 Task: Look for space in Lerma de Villada, Mexico from 2nd September, 2023 to 10th September, 2023 for 1 adult in price range Rs.5000 to Rs.16000. Place can be private room with 1  bedroom having 1 bed and 1 bathroom. Property type can be house, flat, guest house, hotel. Booking option can be shelf check-in. Required host language is English.
Action: Mouse moved to (422, 89)
Screenshot: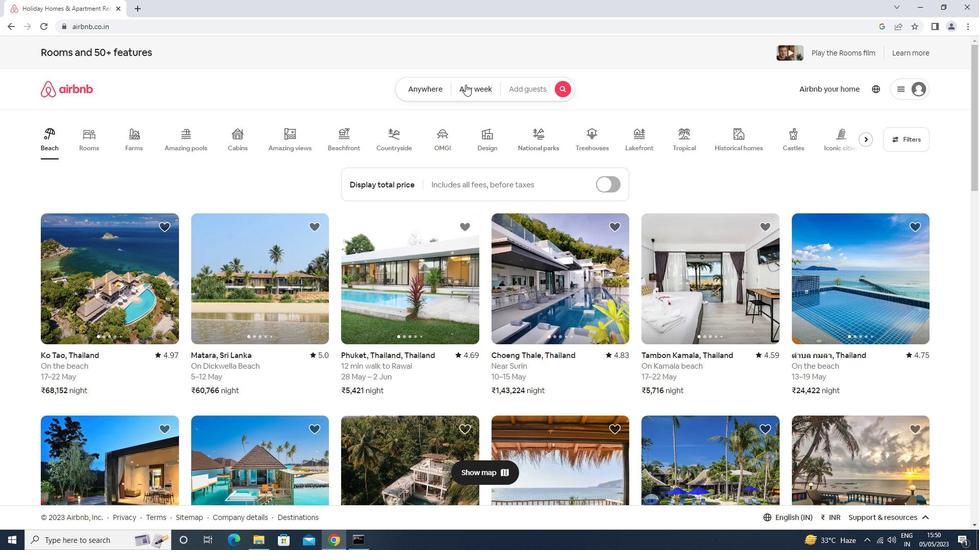 
Action: Mouse pressed left at (422, 89)
Screenshot: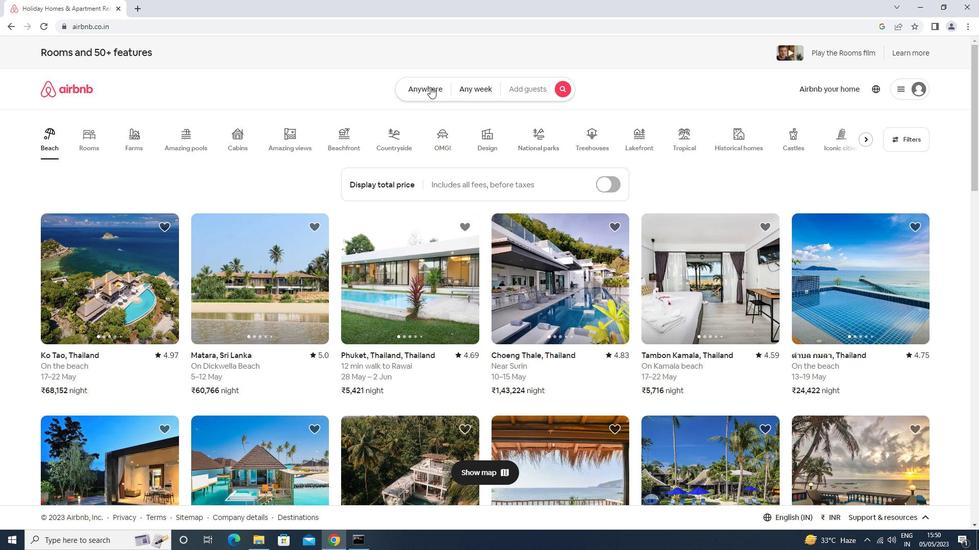 
Action: Mouse moved to (400, 119)
Screenshot: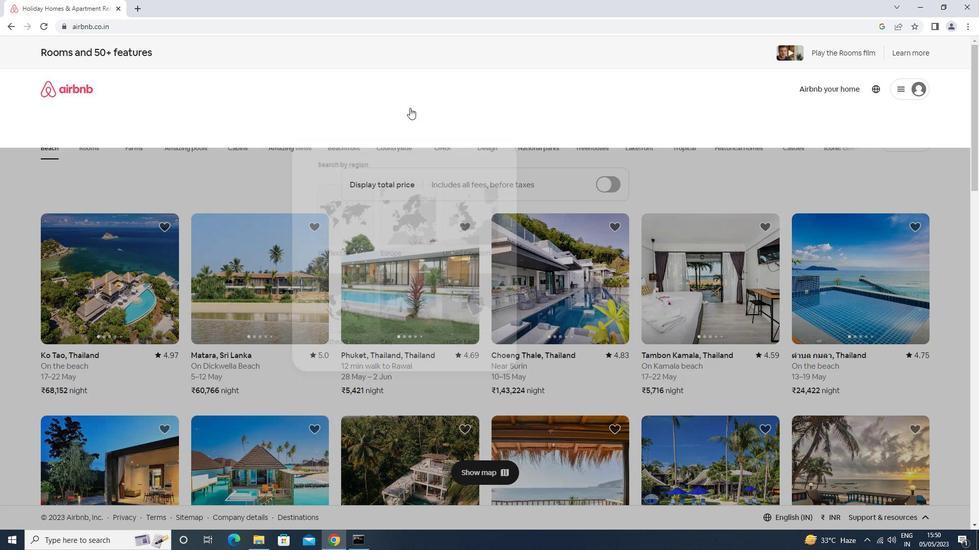 
Action: Mouse pressed left at (400, 119)
Screenshot: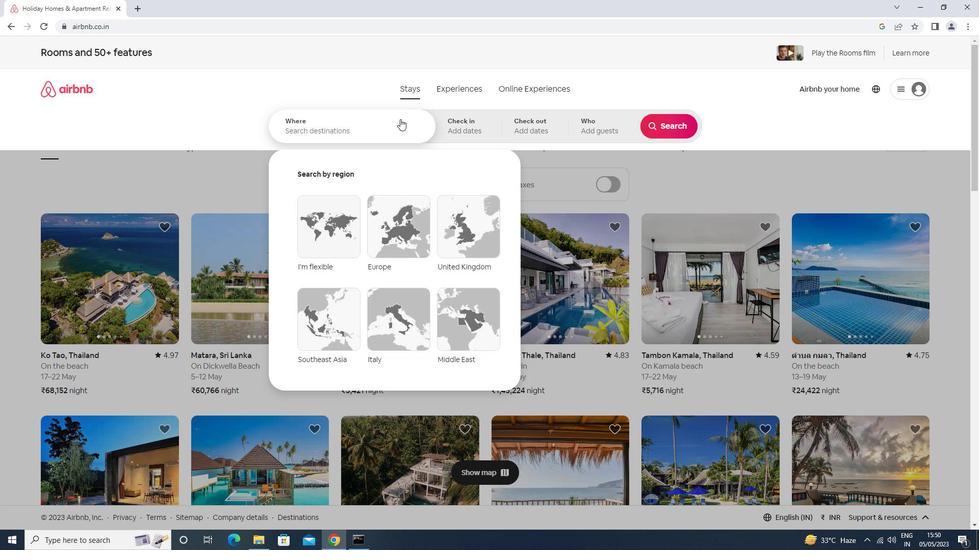 
Action: Mouse moved to (395, 121)
Screenshot: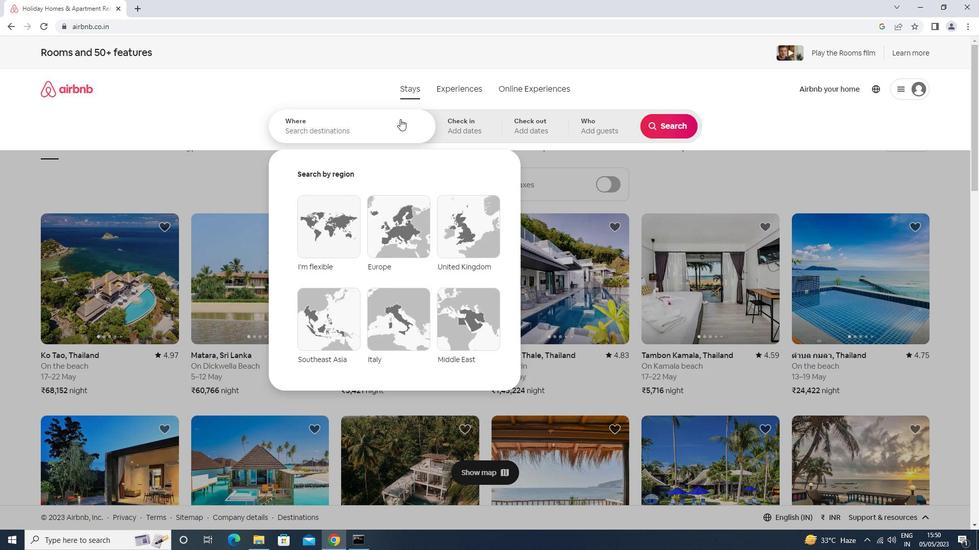 
Action: Key pressed lerma<Key.space>de<Key.space><Key.down><Key.enter>
Screenshot: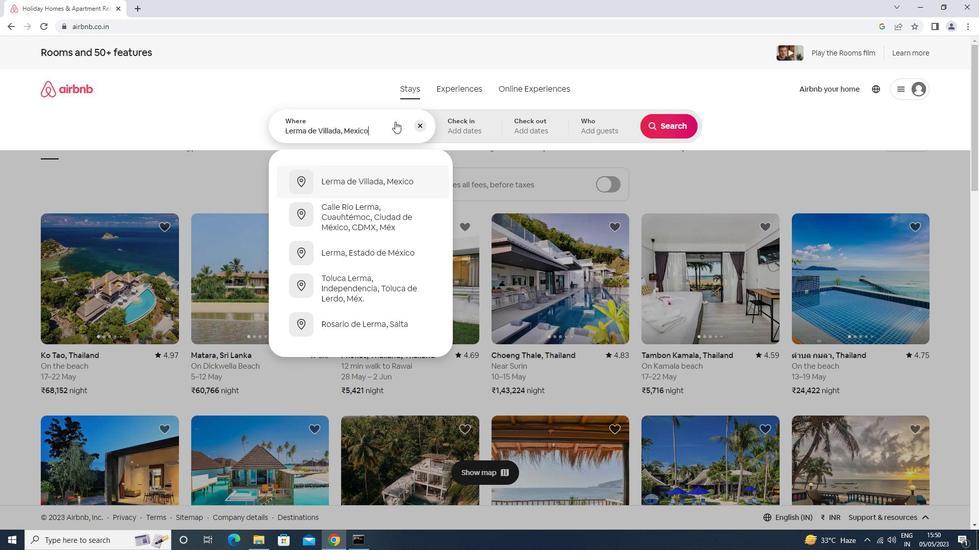 
Action: Mouse moved to (664, 210)
Screenshot: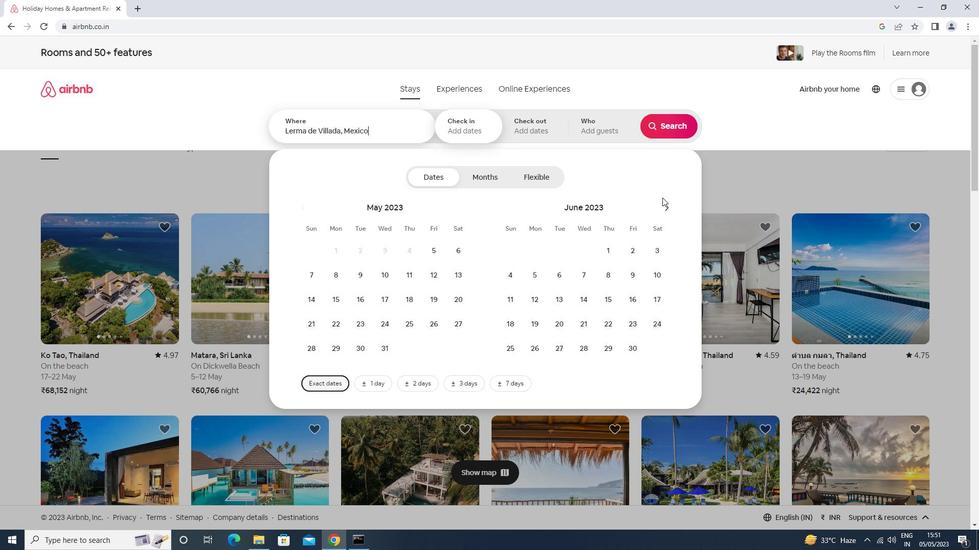 
Action: Mouse pressed left at (664, 210)
Screenshot: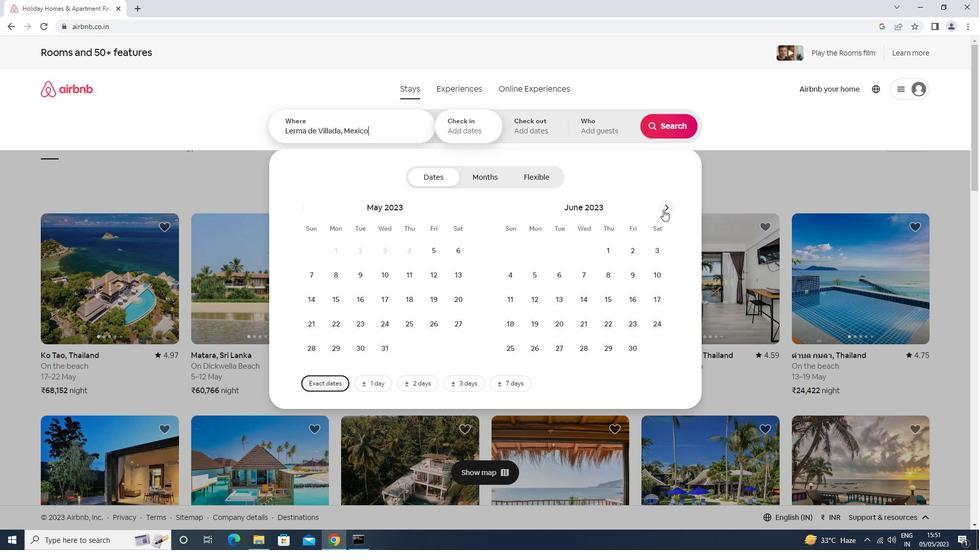 
Action: Mouse moved to (664, 210)
Screenshot: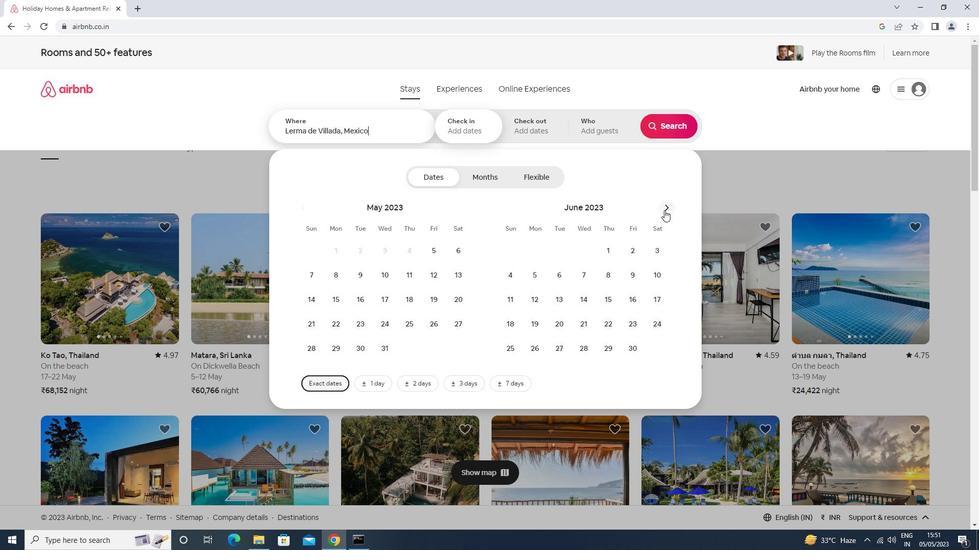 
Action: Mouse pressed left at (664, 210)
Screenshot: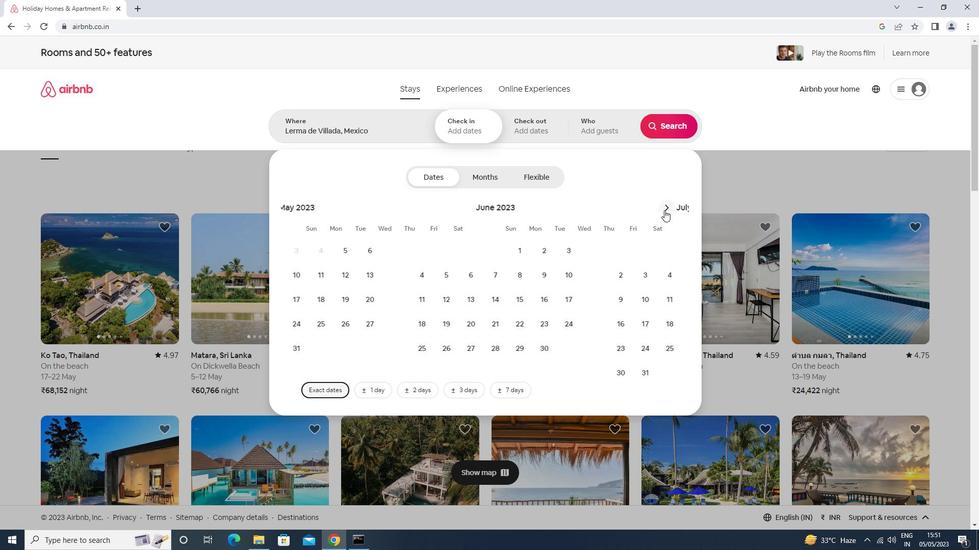 
Action: Mouse moved to (666, 199)
Screenshot: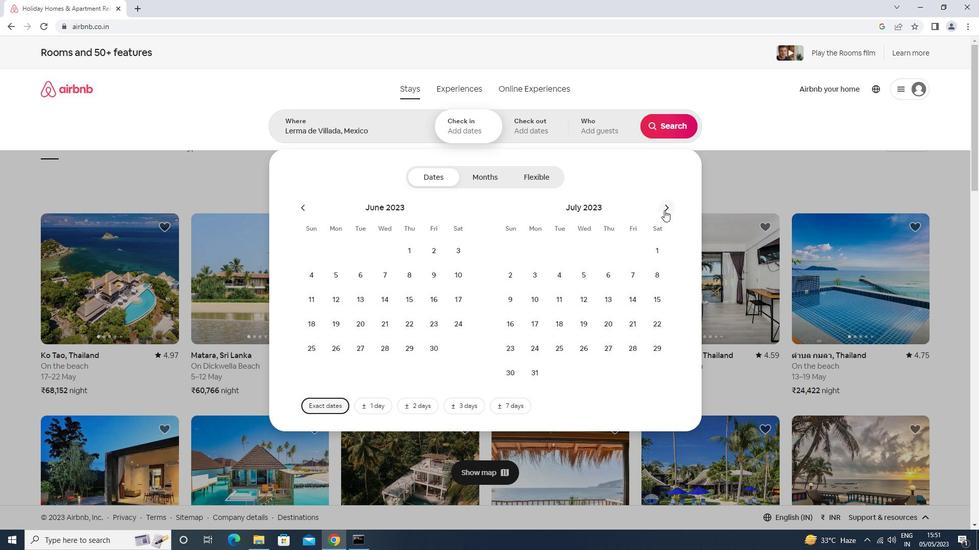 
Action: Mouse pressed left at (666, 199)
Screenshot: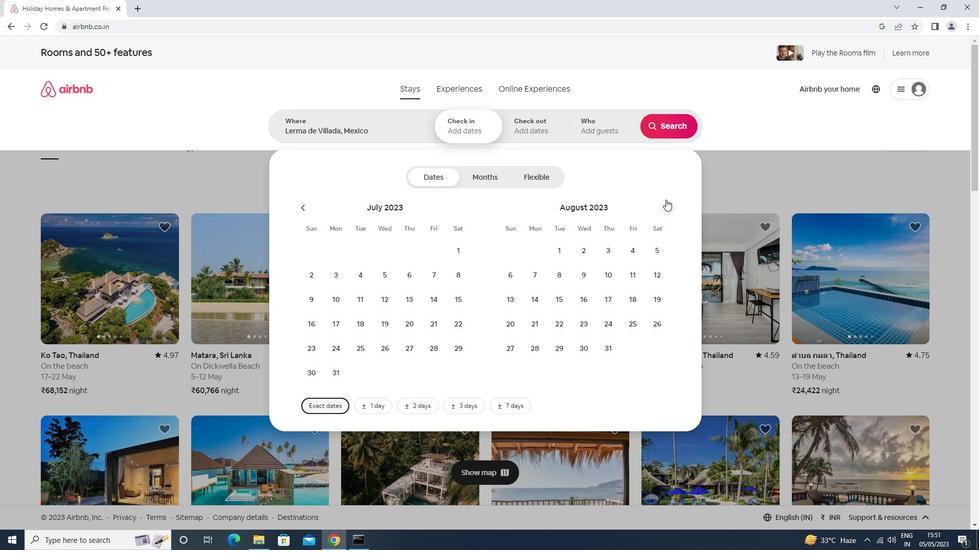 
Action: Mouse moved to (660, 244)
Screenshot: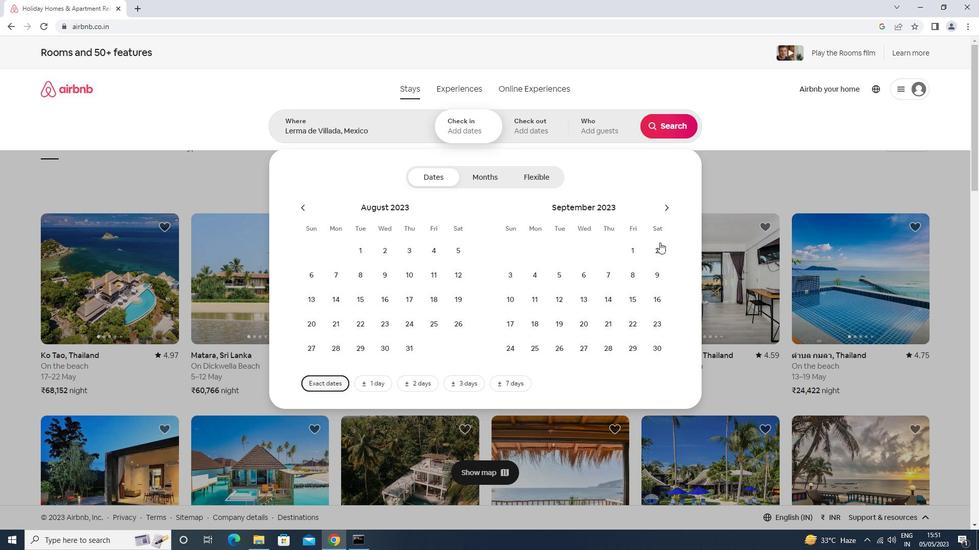 
Action: Mouse pressed left at (660, 244)
Screenshot: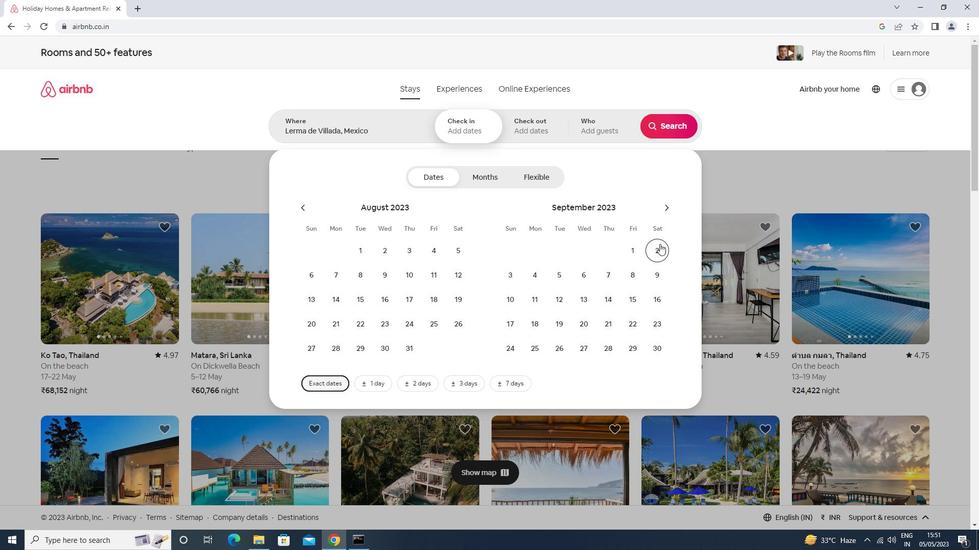 
Action: Mouse moved to (505, 299)
Screenshot: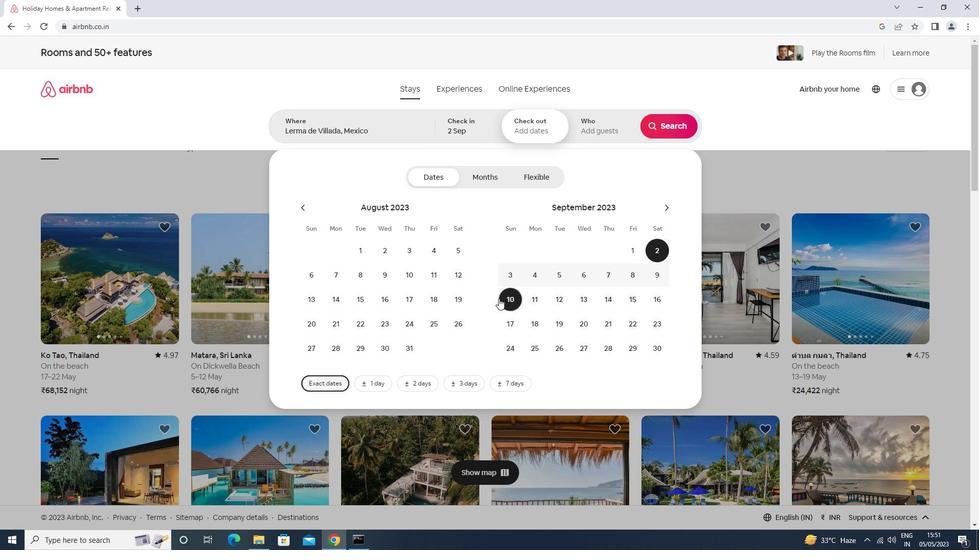 
Action: Mouse pressed left at (505, 299)
Screenshot: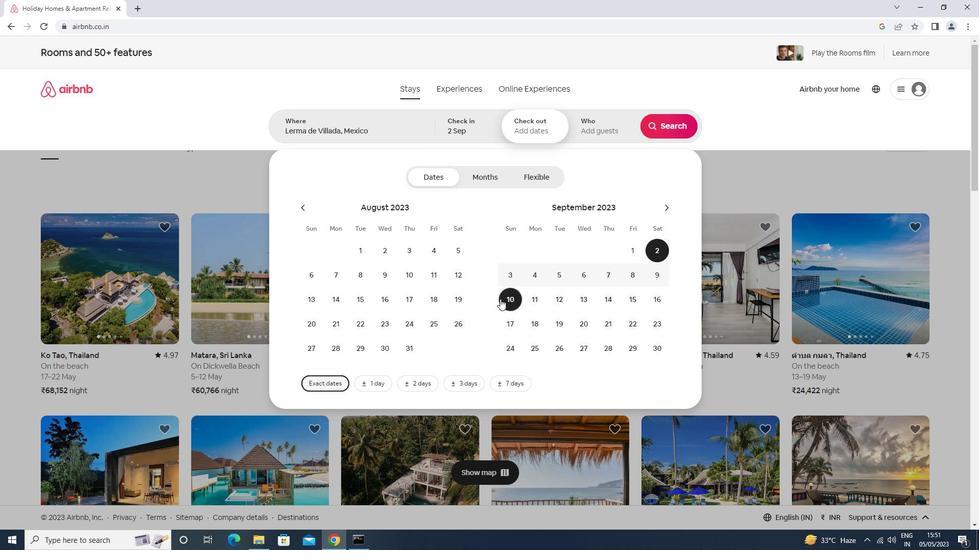 
Action: Mouse moved to (596, 133)
Screenshot: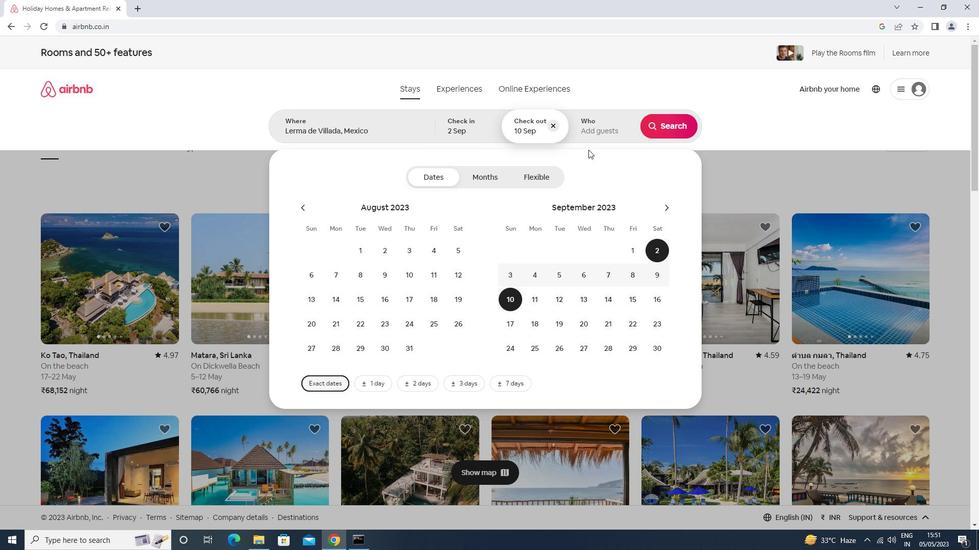 
Action: Mouse pressed left at (596, 133)
Screenshot: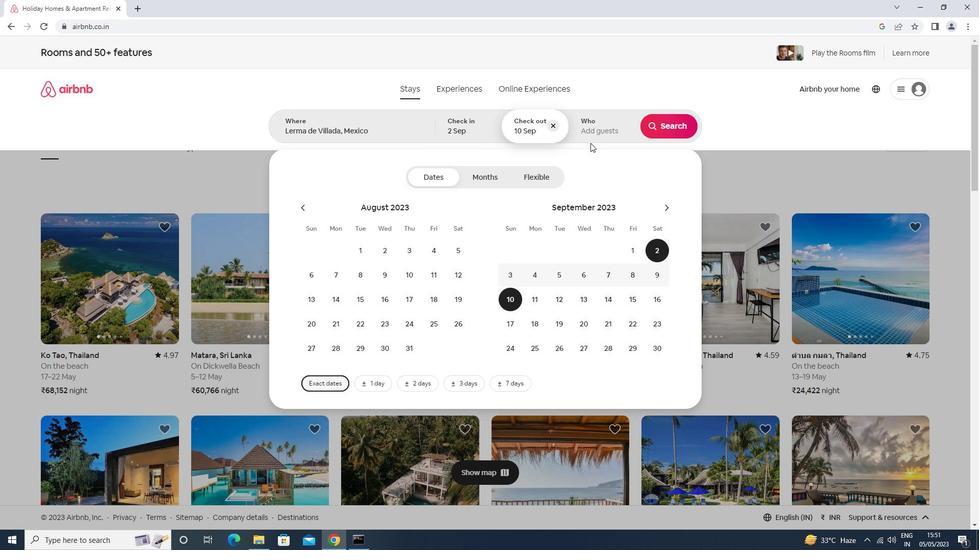
Action: Mouse moved to (673, 179)
Screenshot: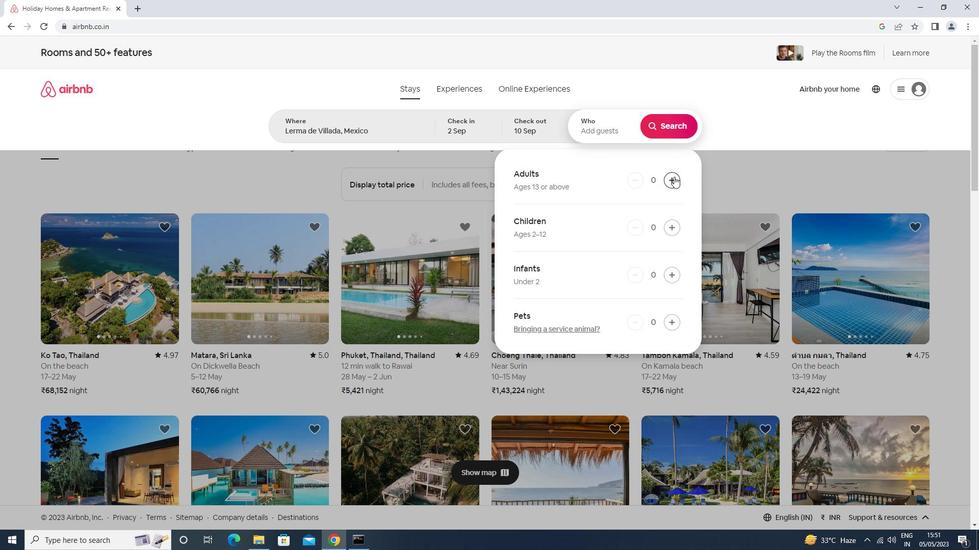 
Action: Mouse pressed left at (673, 179)
Screenshot: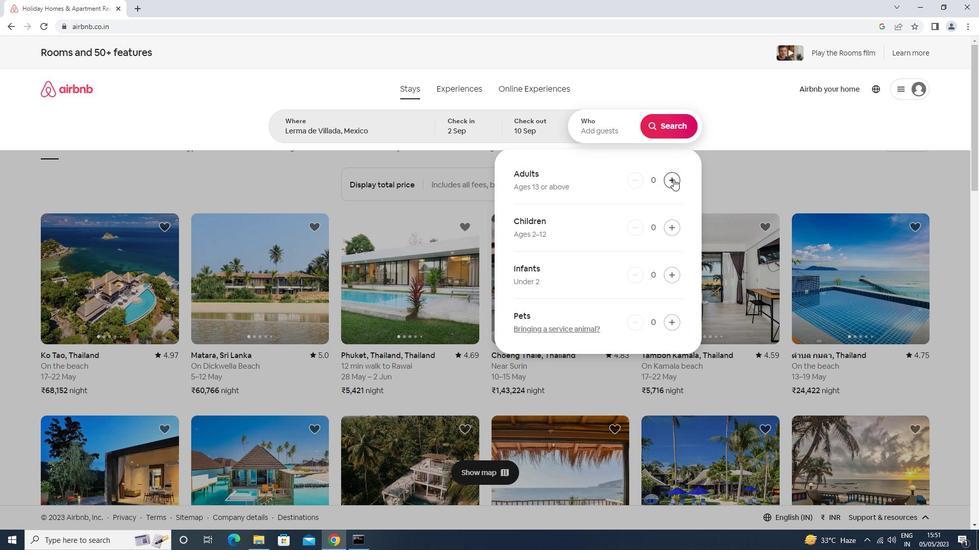 
Action: Mouse moved to (679, 119)
Screenshot: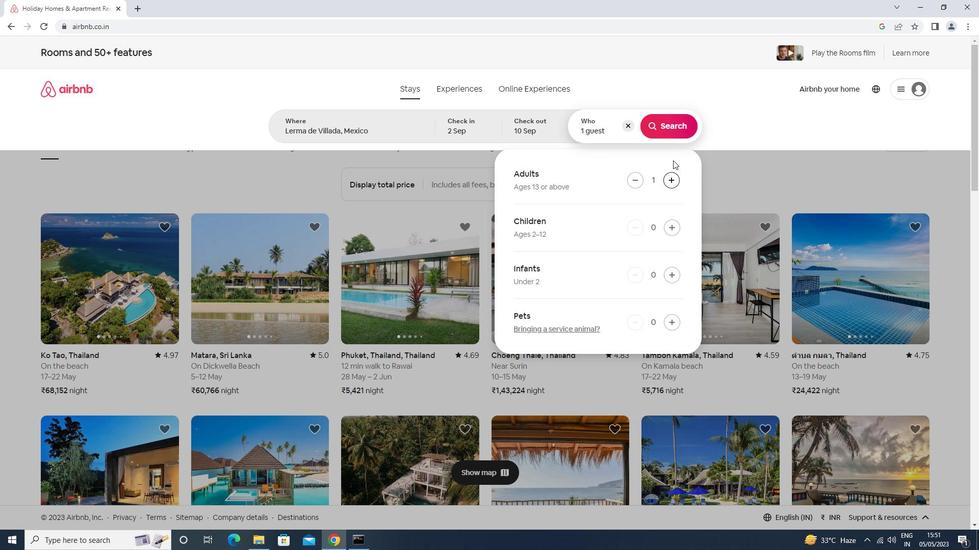 
Action: Mouse pressed left at (679, 119)
Screenshot: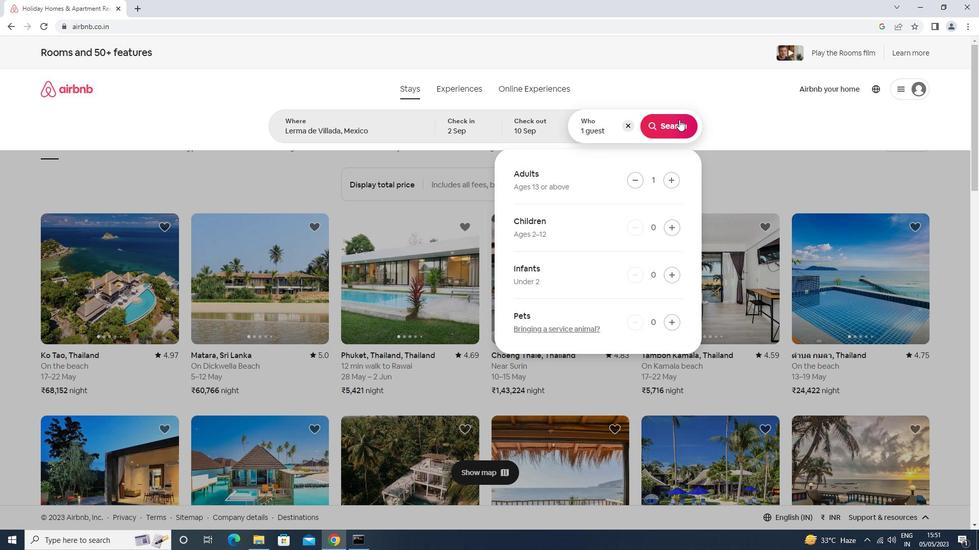 
Action: Mouse moved to (931, 95)
Screenshot: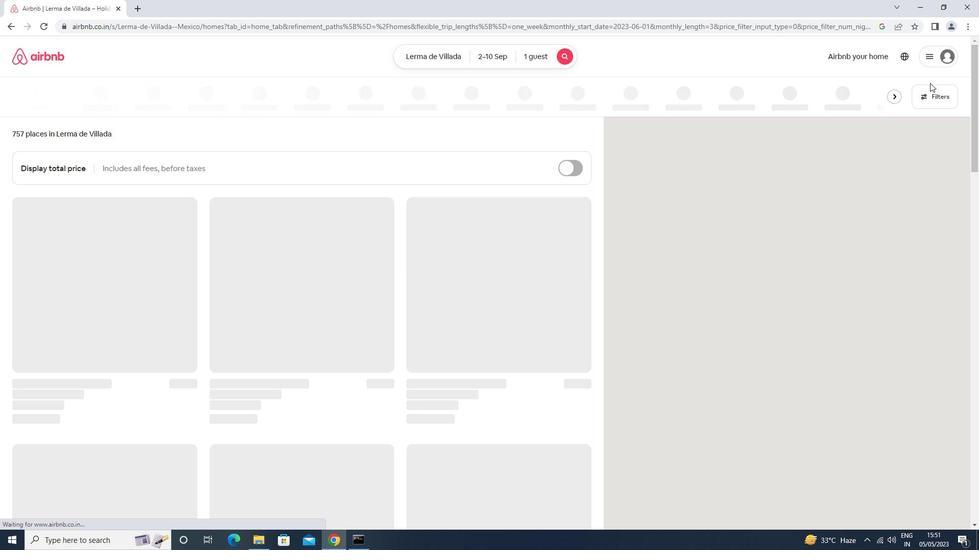 
Action: Mouse pressed left at (931, 95)
Screenshot: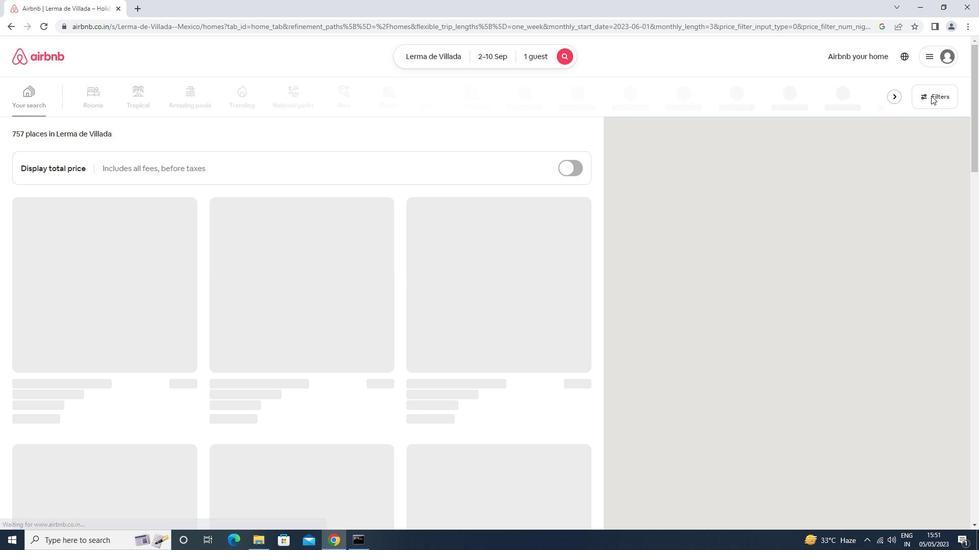 
Action: Mouse moved to (392, 350)
Screenshot: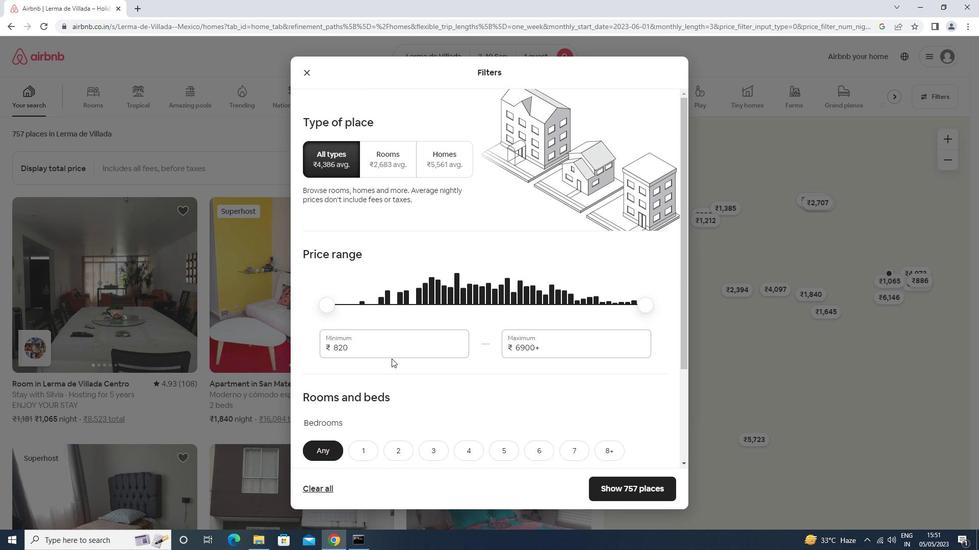 
Action: Mouse pressed left at (392, 350)
Screenshot: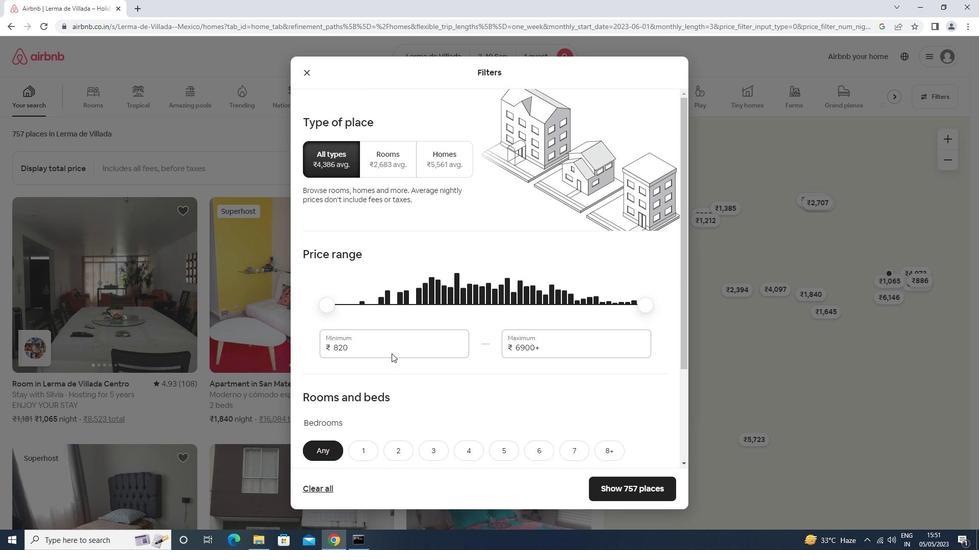 
Action: Key pressed <Key.backspace><Key.backspace><Key.backspace>5000<Key.tab>16000
Screenshot: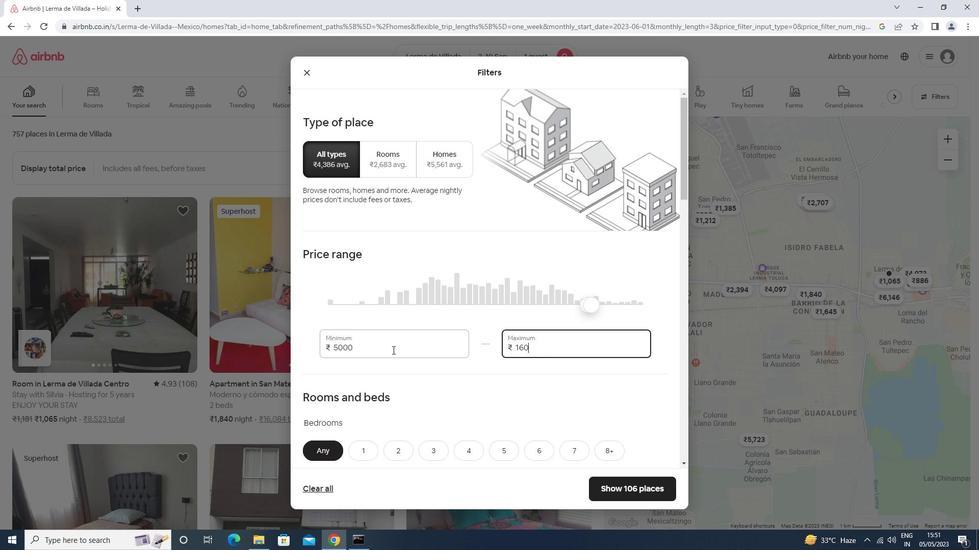 
Action: Mouse scrolled (392, 349) with delta (0, 0)
Screenshot: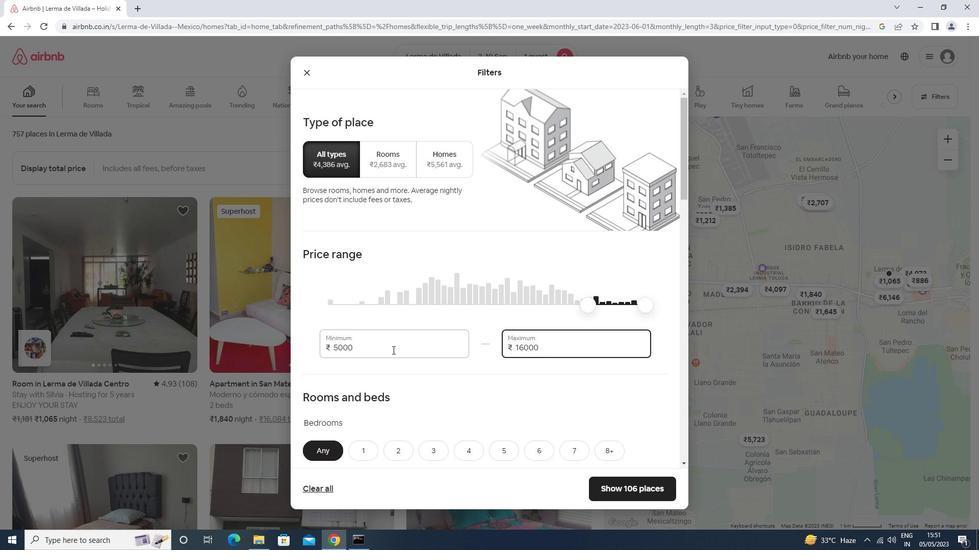 
Action: Mouse scrolled (392, 349) with delta (0, 0)
Screenshot: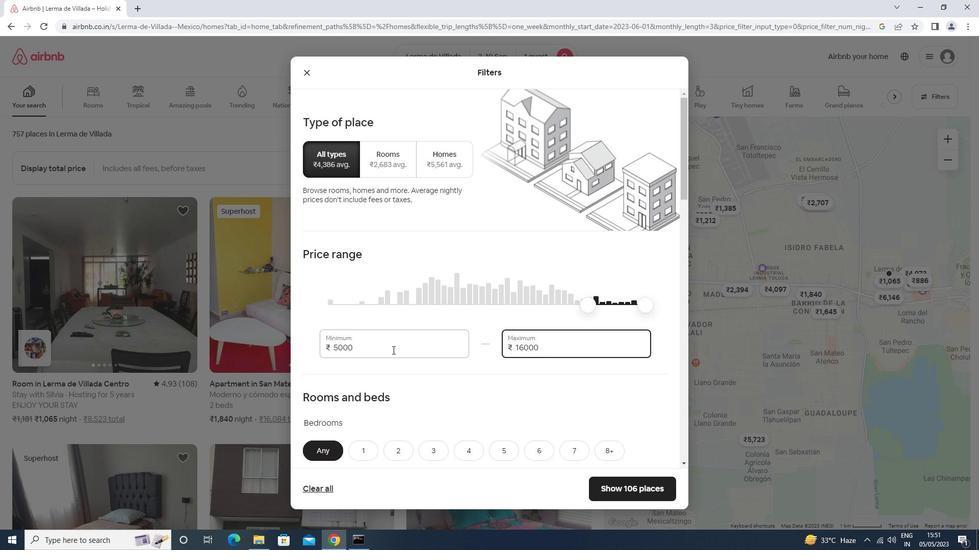 
Action: Mouse scrolled (392, 349) with delta (0, 0)
Screenshot: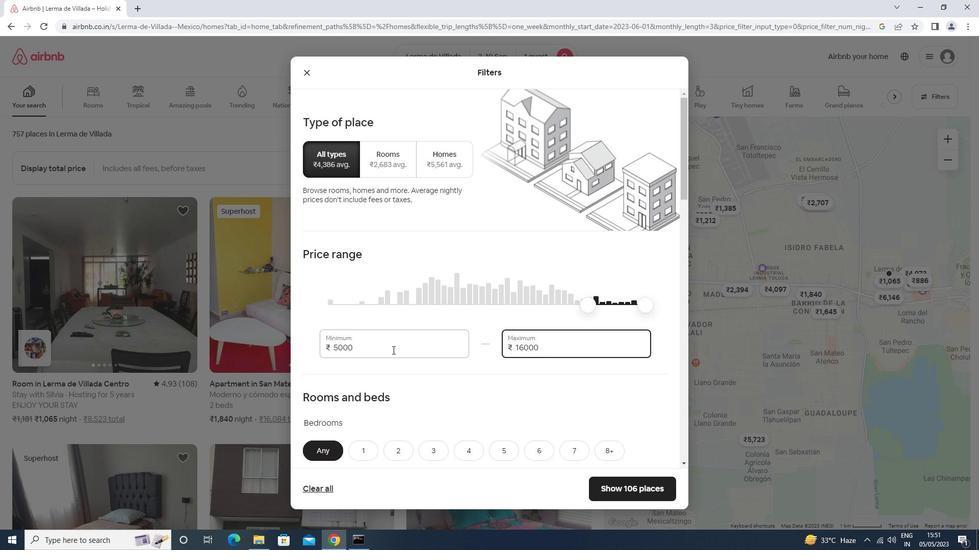 
Action: Mouse scrolled (392, 349) with delta (0, 0)
Screenshot: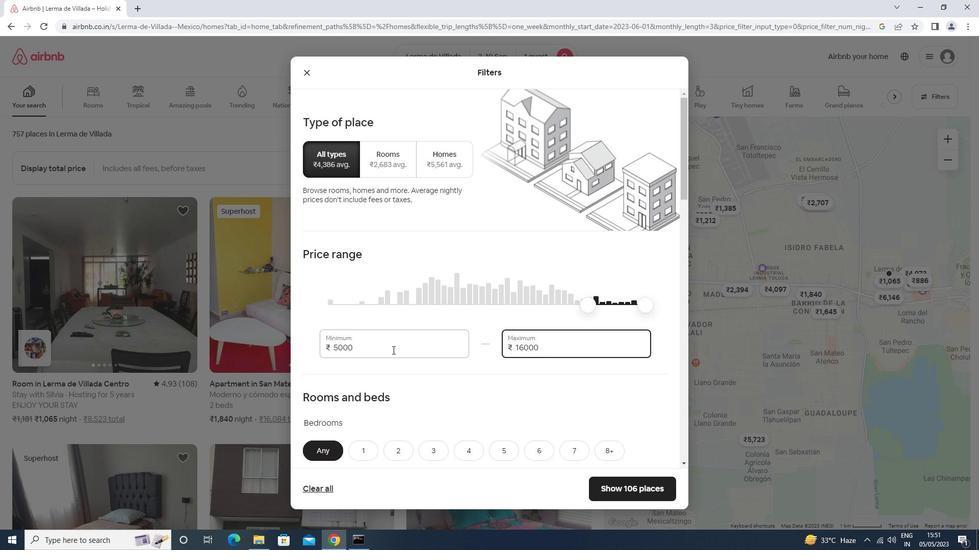 
Action: Mouse scrolled (392, 349) with delta (0, 0)
Screenshot: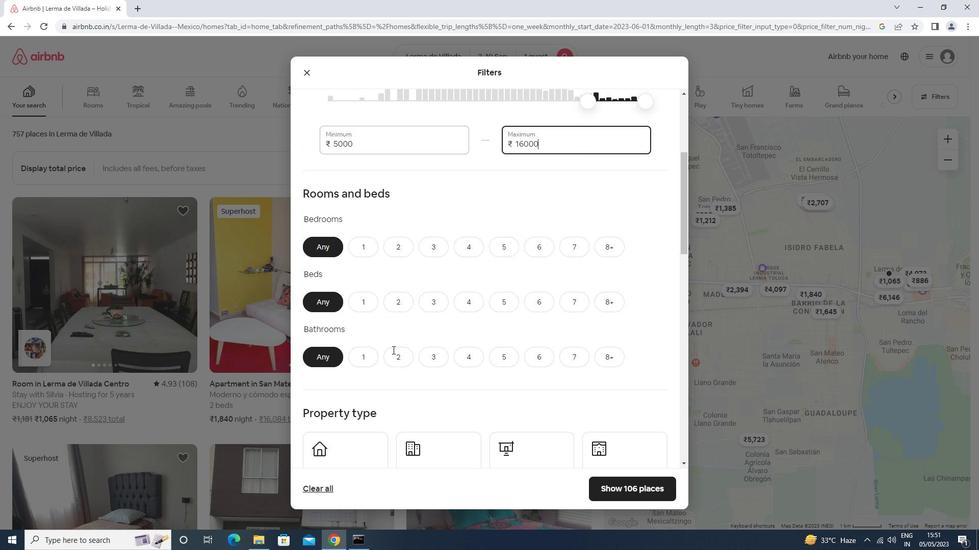 
Action: Mouse scrolled (392, 349) with delta (0, 0)
Screenshot: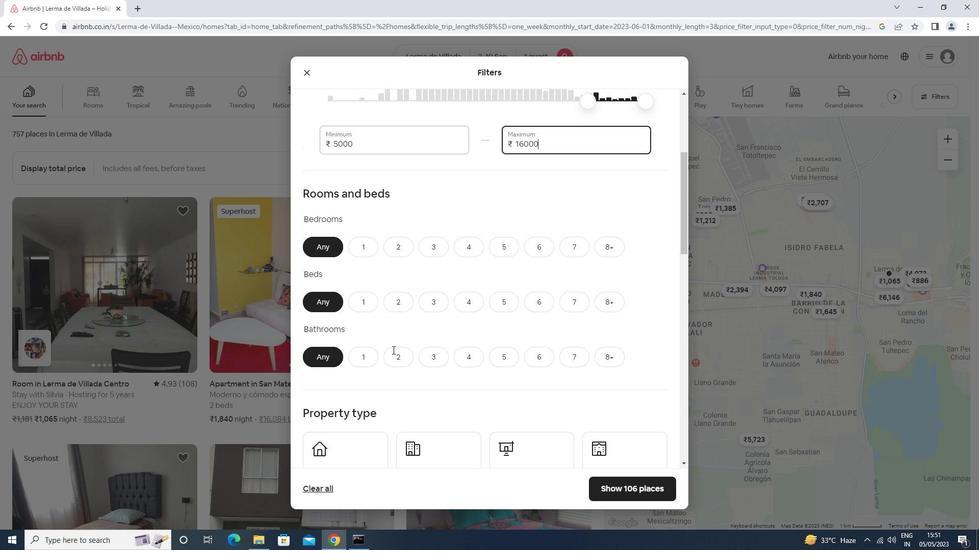 
Action: Mouse scrolled (392, 349) with delta (0, 0)
Screenshot: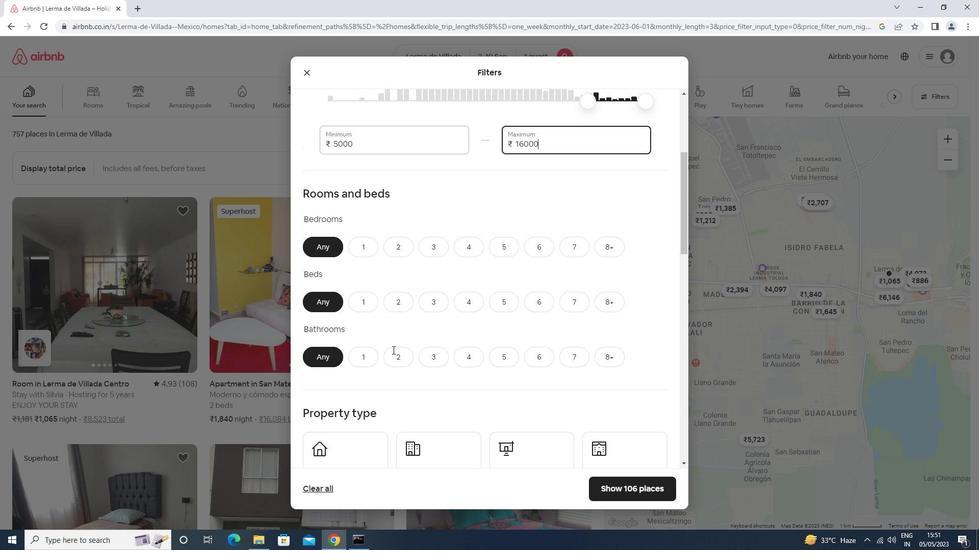 
Action: Mouse moved to (374, 91)
Screenshot: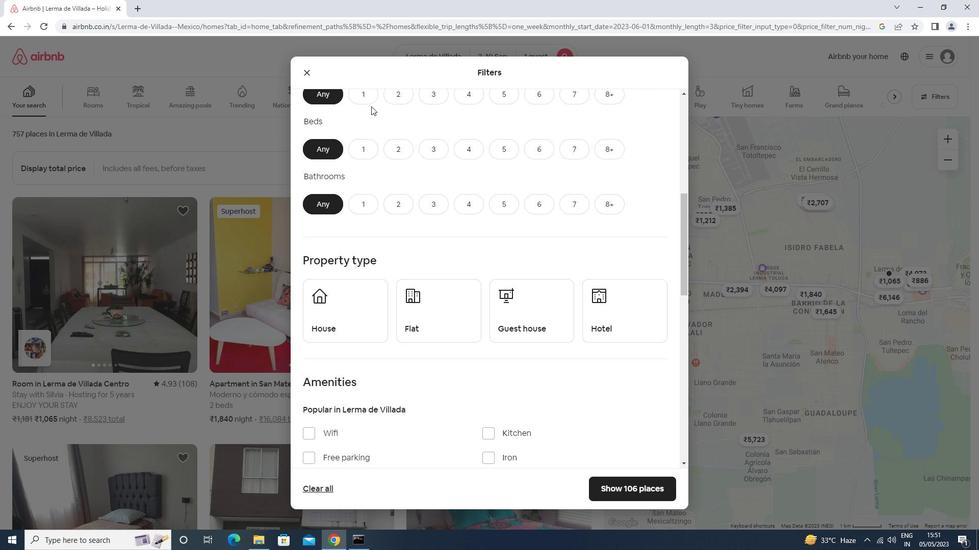 
Action: Mouse pressed left at (374, 91)
Screenshot: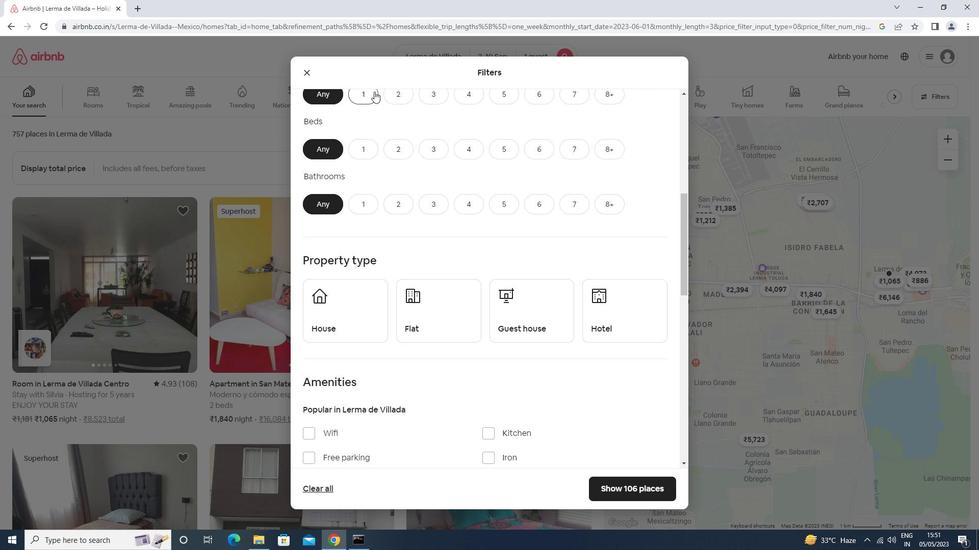 
Action: Mouse moved to (358, 148)
Screenshot: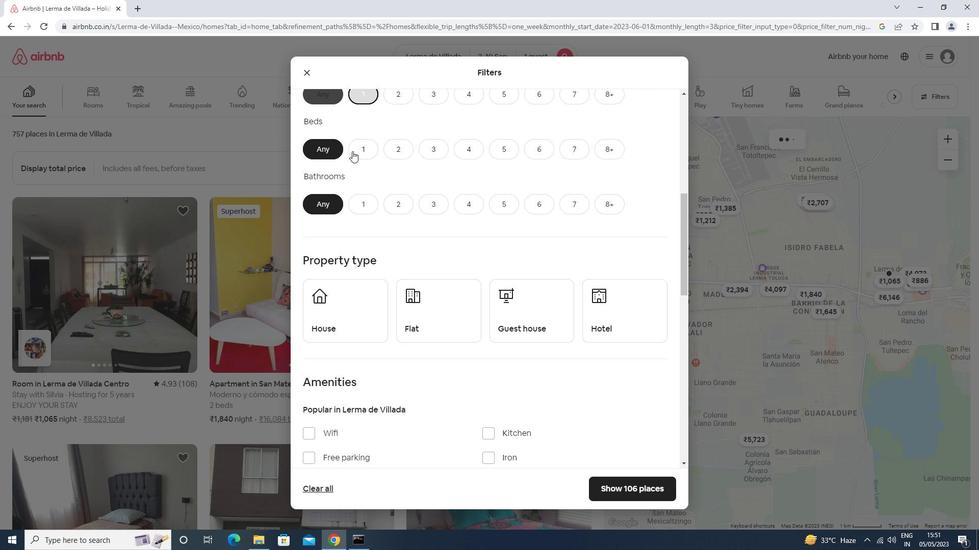 
Action: Mouse pressed left at (358, 148)
Screenshot: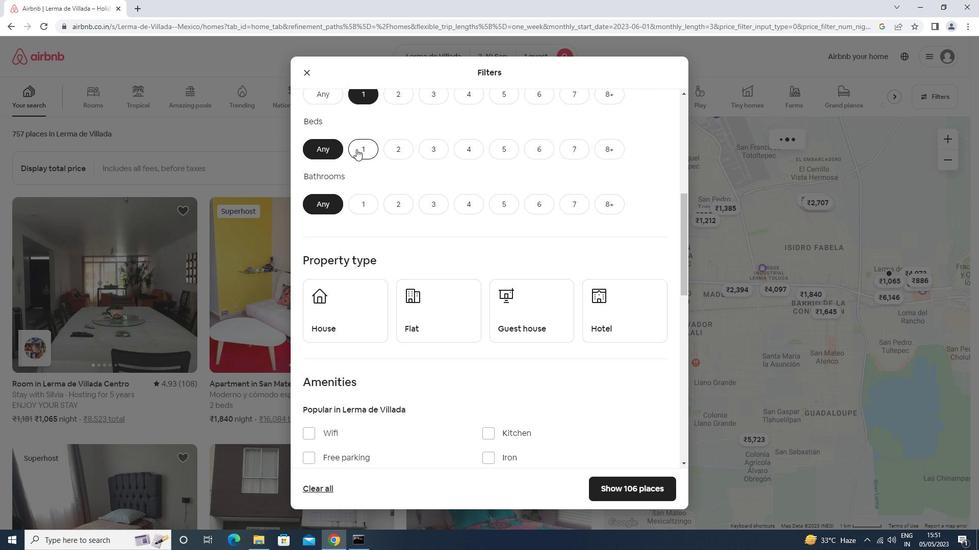 
Action: Mouse moved to (367, 203)
Screenshot: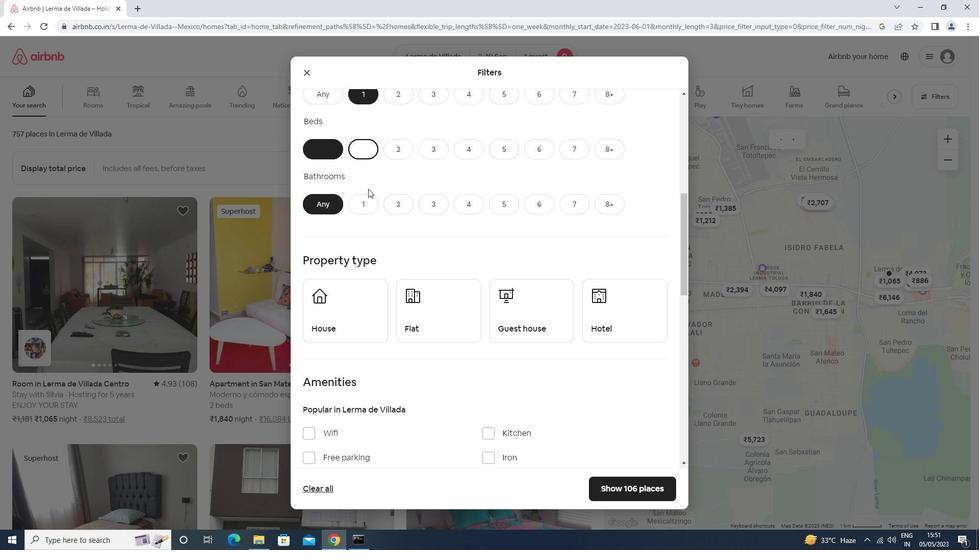 
Action: Mouse pressed left at (367, 203)
Screenshot: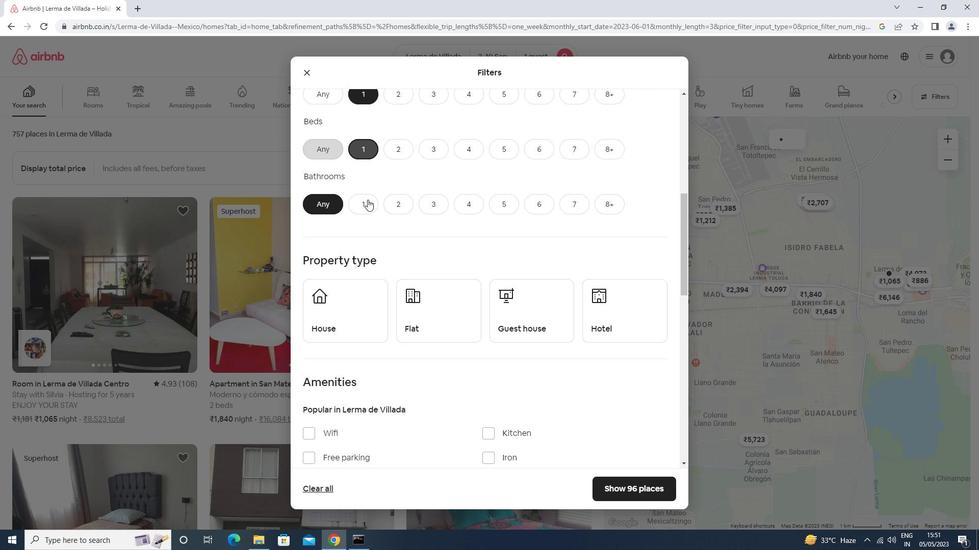 
Action: Mouse moved to (331, 331)
Screenshot: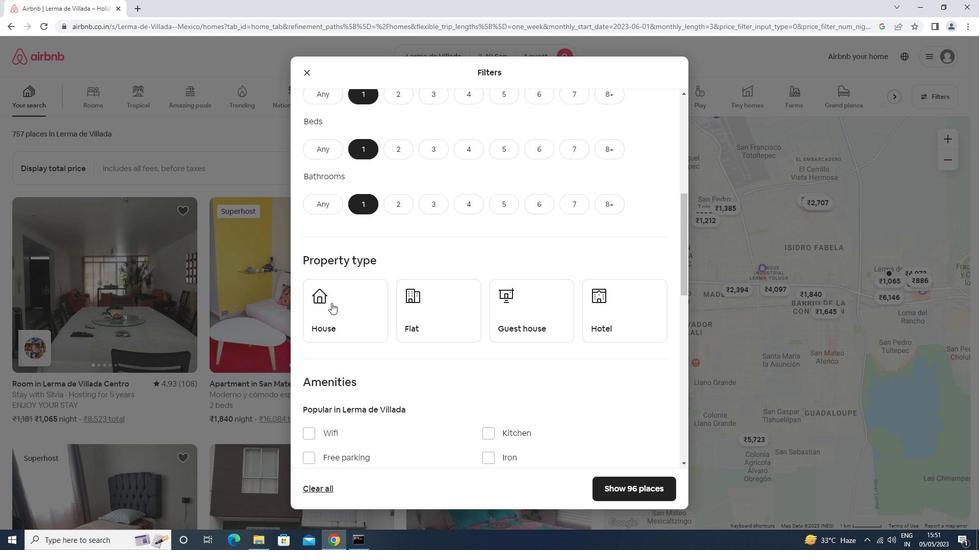 
Action: Mouse pressed left at (331, 331)
Screenshot: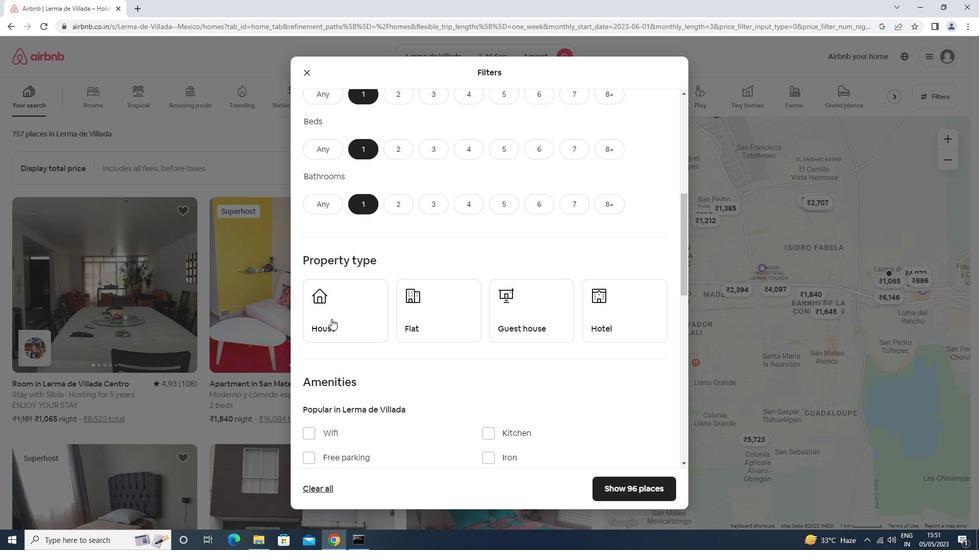 
Action: Mouse moved to (437, 327)
Screenshot: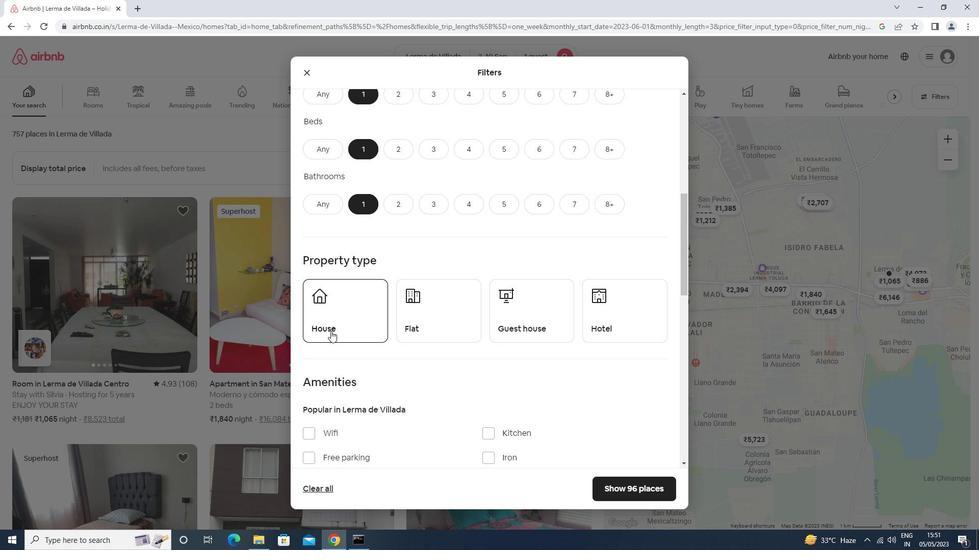 
Action: Mouse pressed left at (437, 327)
Screenshot: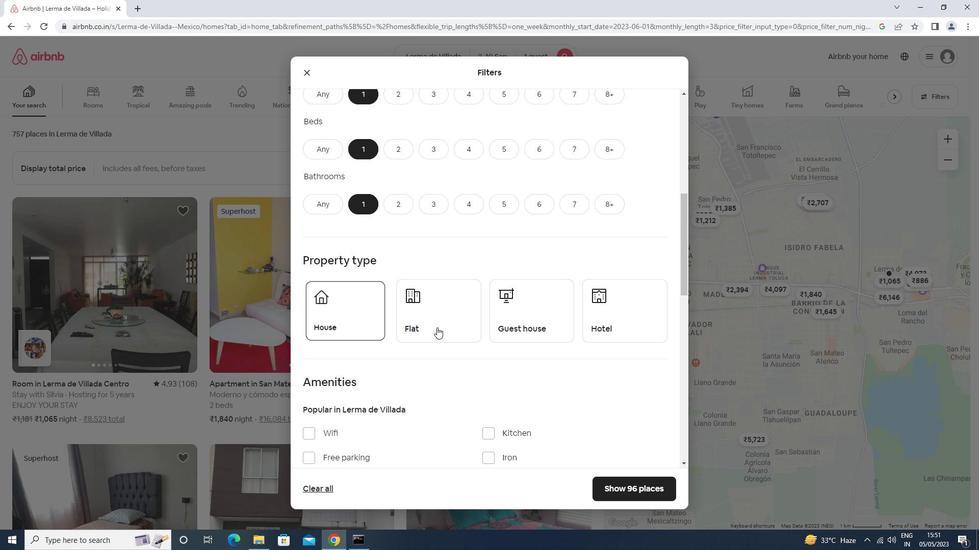 
Action: Mouse moved to (504, 319)
Screenshot: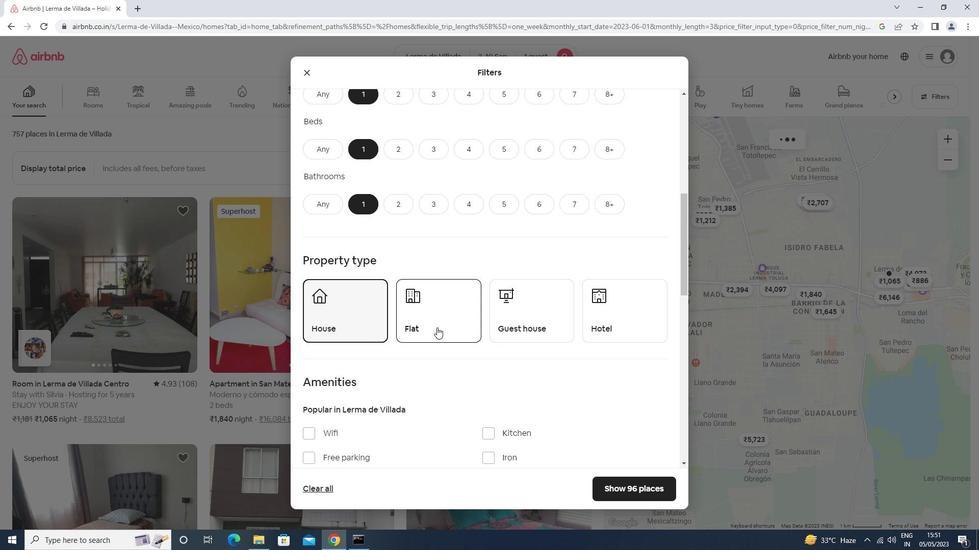 
Action: Mouse pressed left at (504, 319)
Screenshot: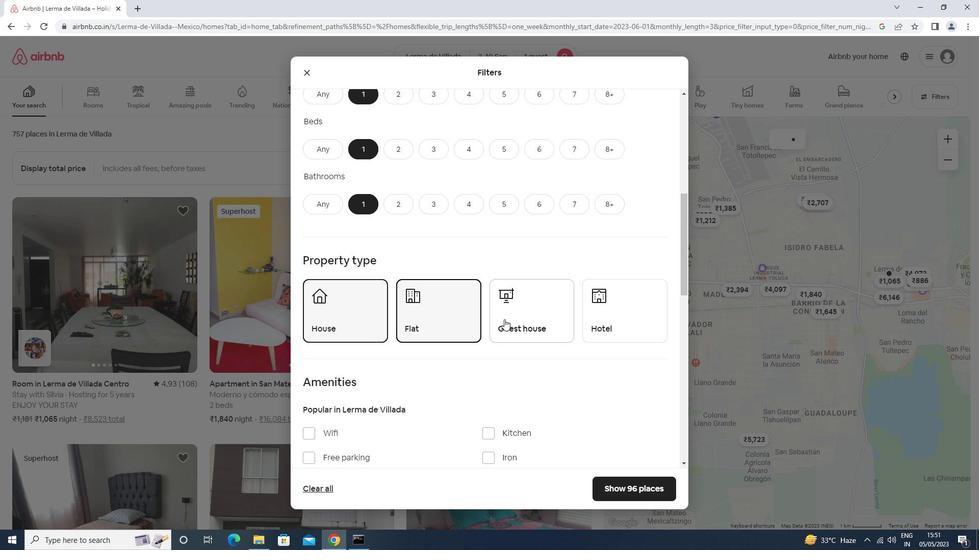 
Action: Mouse moved to (599, 315)
Screenshot: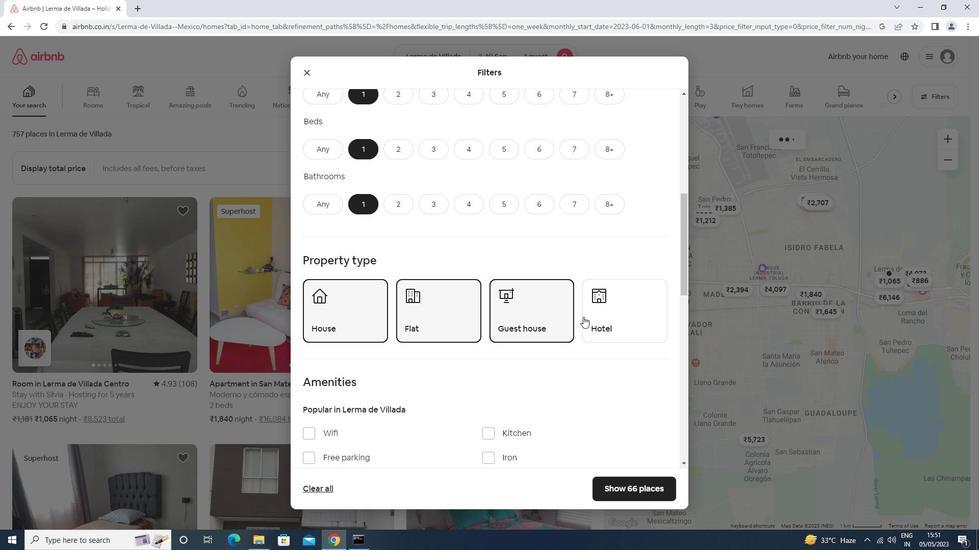 
Action: Mouse pressed left at (599, 315)
Screenshot: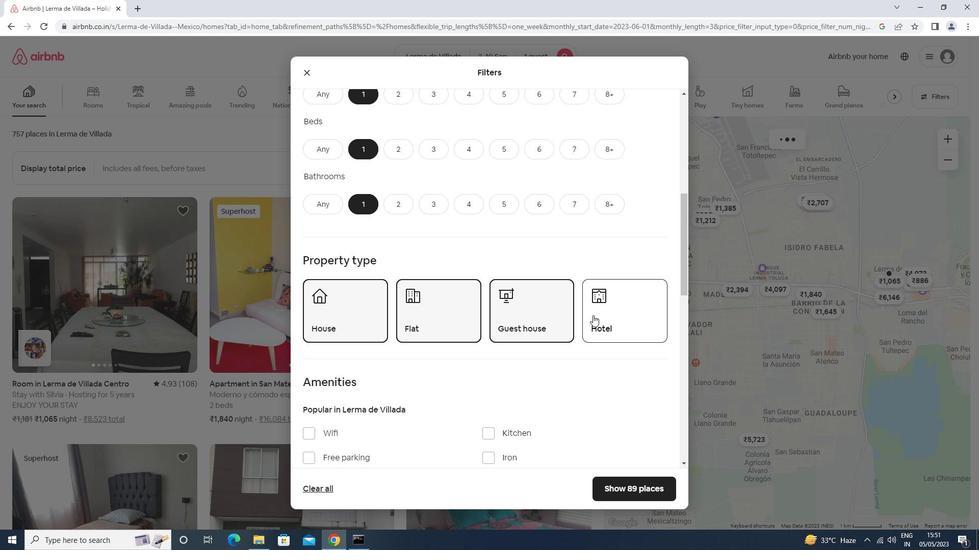 
Action: Mouse scrolled (599, 315) with delta (0, 0)
Screenshot: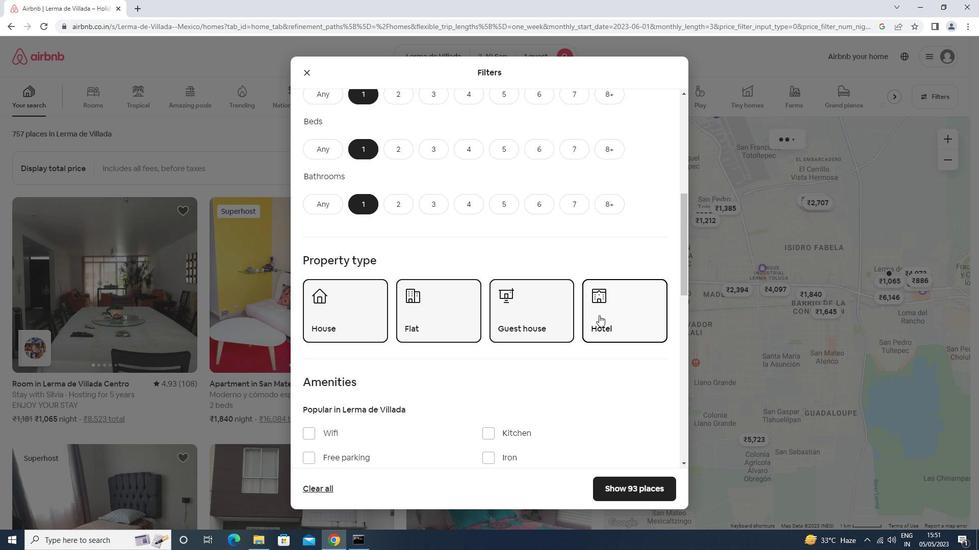 
Action: Mouse scrolled (599, 315) with delta (0, 0)
Screenshot: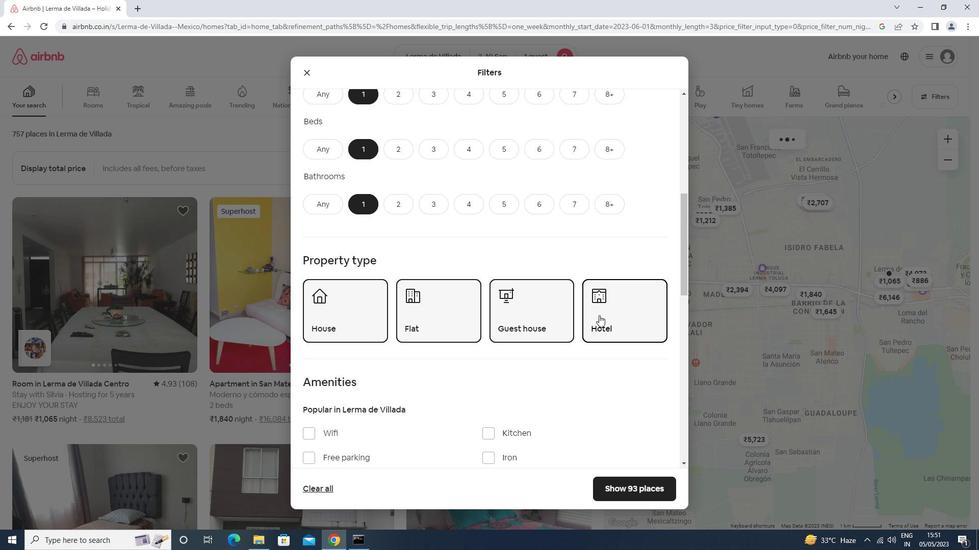 
Action: Mouse scrolled (599, 315) with delta (0, 0)
Screenshot: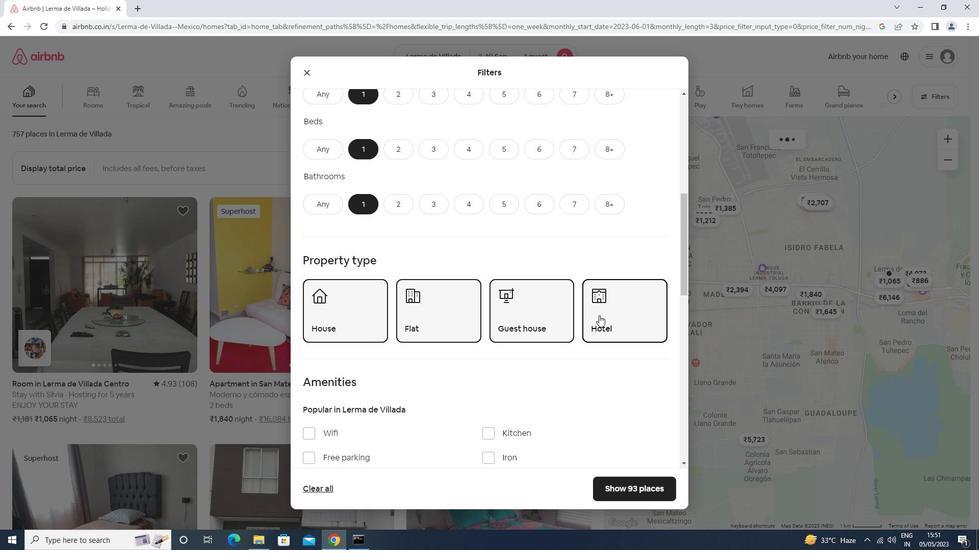 
Action: Mouse scrolled (599, 315) with delta (0, 0)
Screenshot: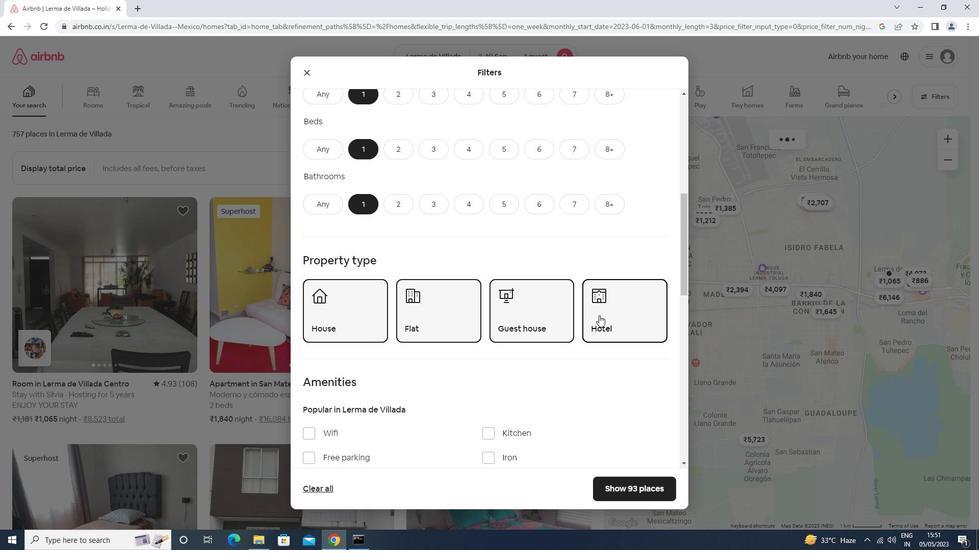 
Action: Mouse scrolled (599, 315) with delta (0, 0)
Screenshot: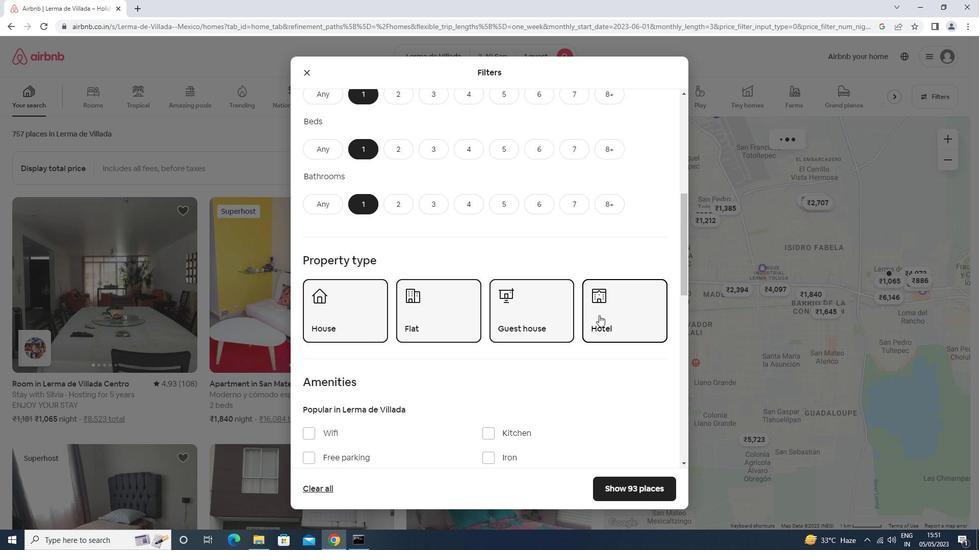 
Action: Mouse moved to (645, 368)
Screenshot: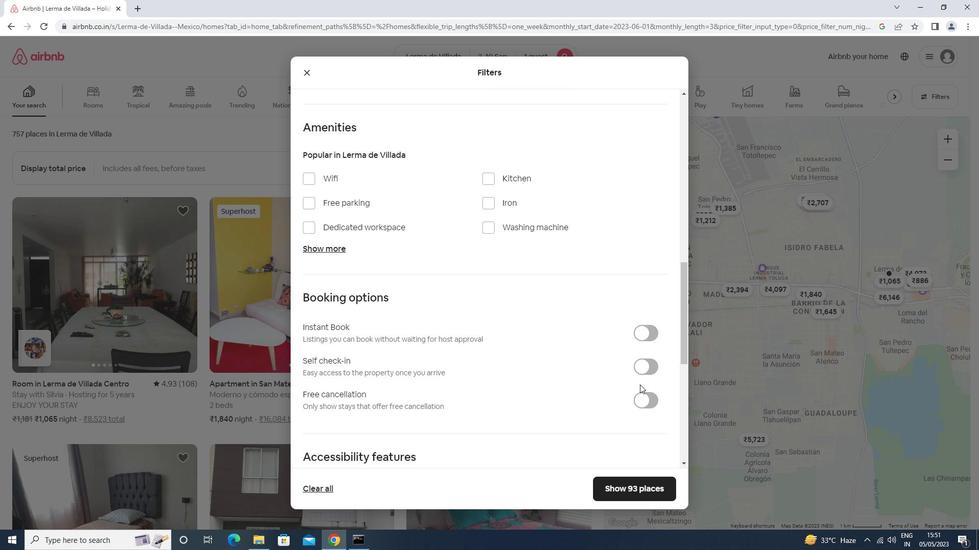 
Action: Mouse pressed left at (645, 368)
Screenshot: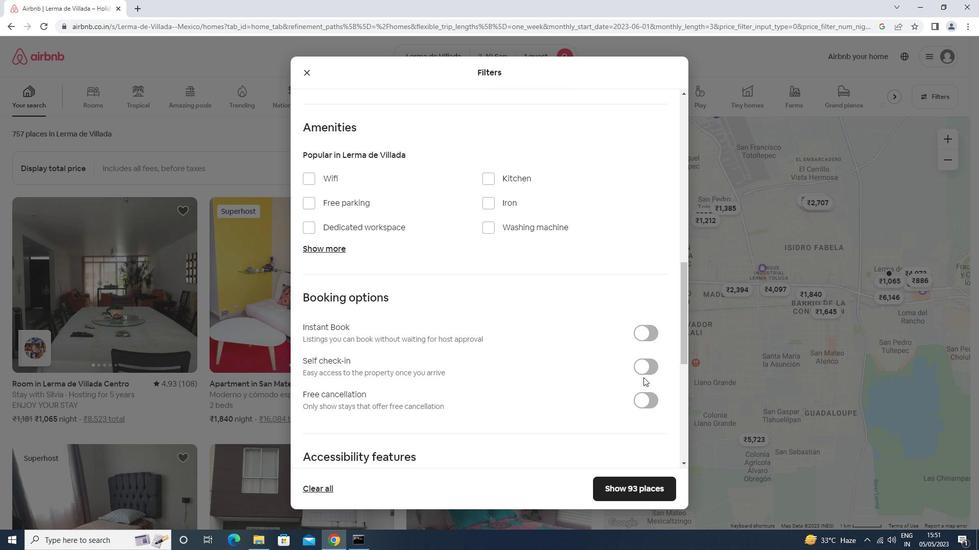
Action: Mouse moved to (502, 356)
Screenshot: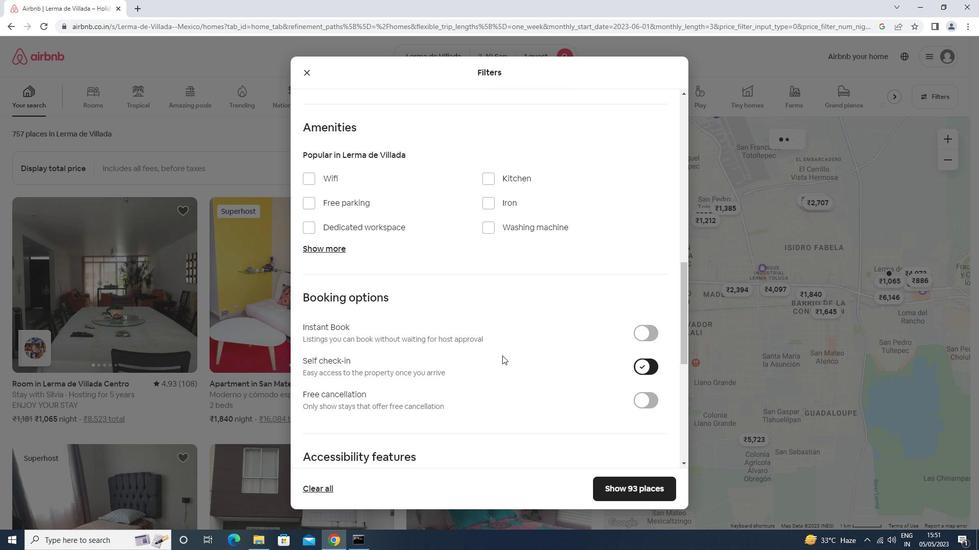 
Action: Mouse scrolled (502, 355) with delta (0, 0)
Screenshot: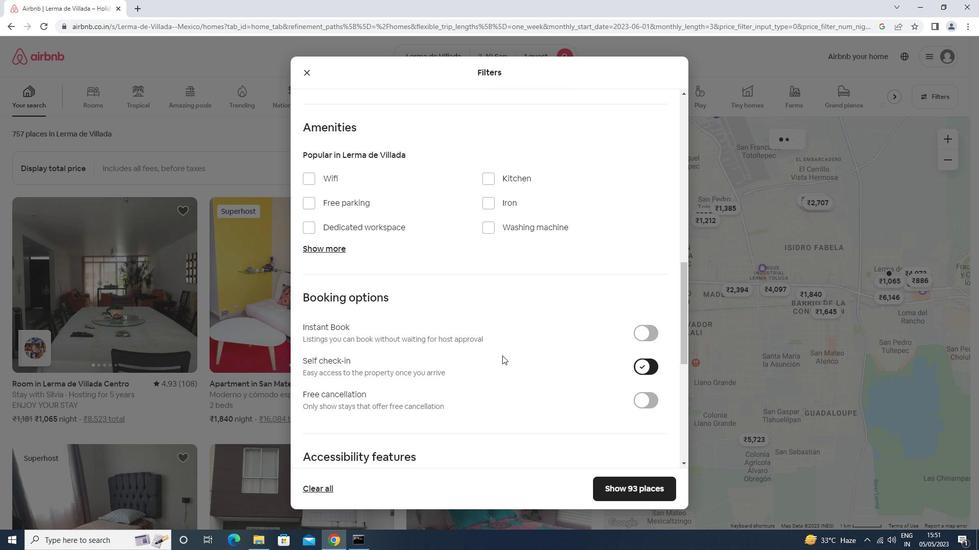 
Action: Mouse scrolled (502, 355) with delta (0, 0)
Screenshot: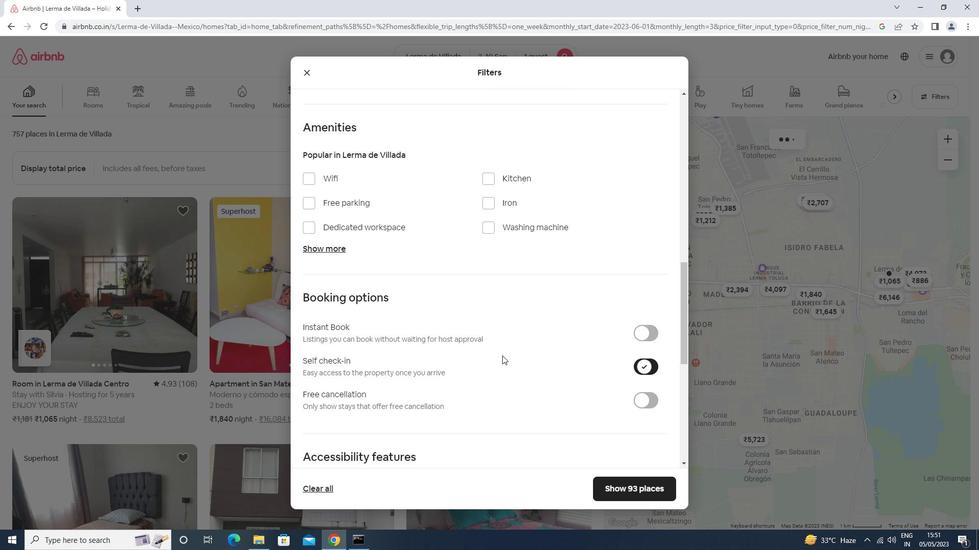 
Action: Mouse moved to (501, 356)
Screenshot: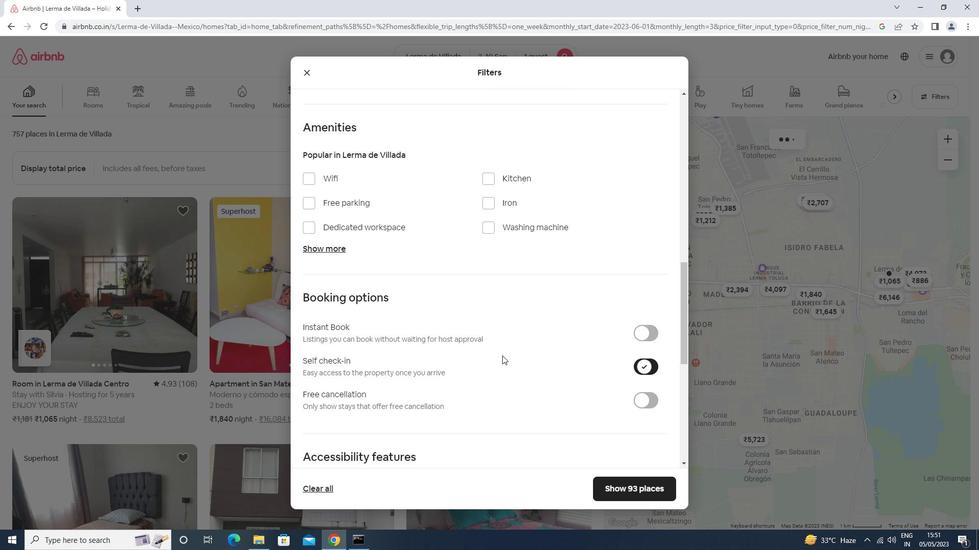 
Action: Mouse scrolled (501, 355) with delta (0, 0)
Screenshot: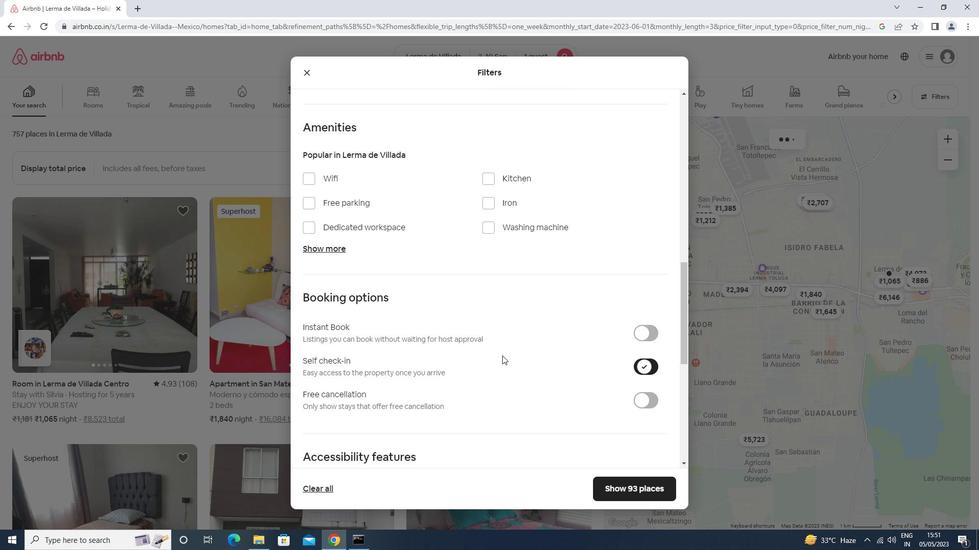 
Action: Mouse scrolled (501, 355) with delta (0, 0)
Screenshot: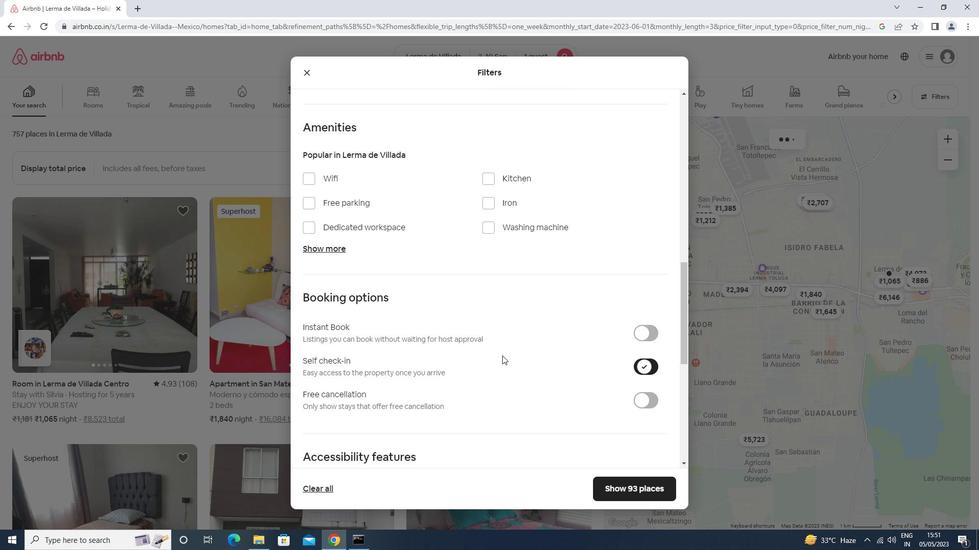
Action: Mouse scrolled (501, 355) with delta (0, 0)
Screenshot: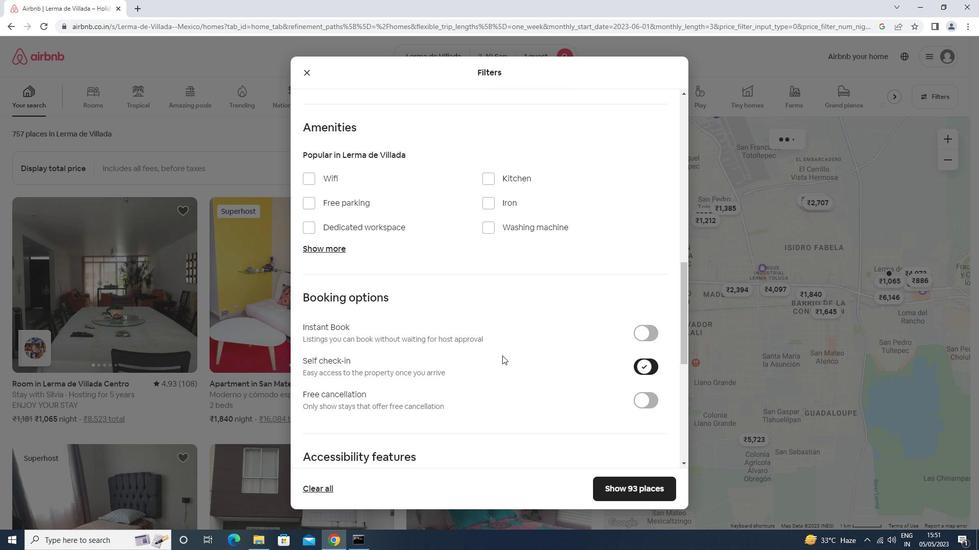 
Action: Mouse moved to (491, 361)
Screenshot: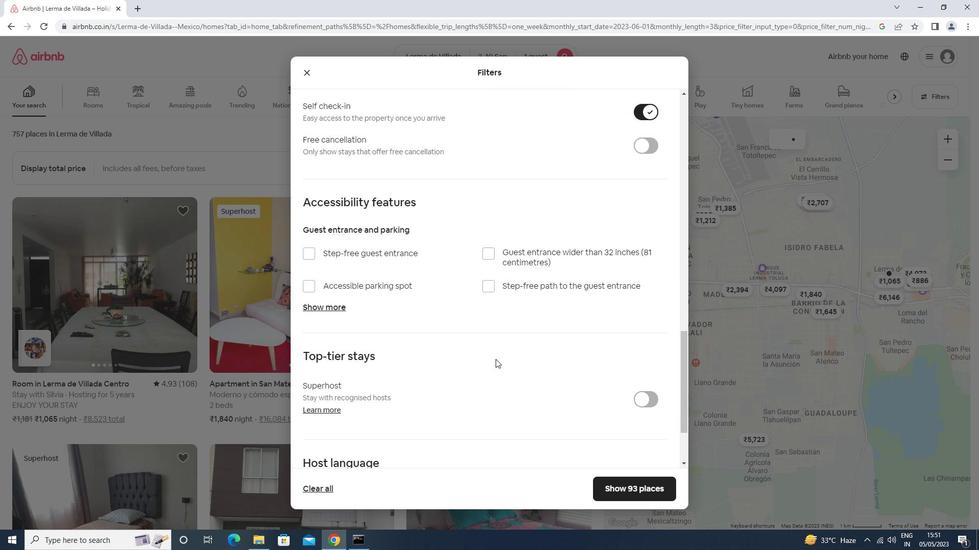 
Action: Mouse scrolled (491, 361) with delta (0, 0)
Screenshot: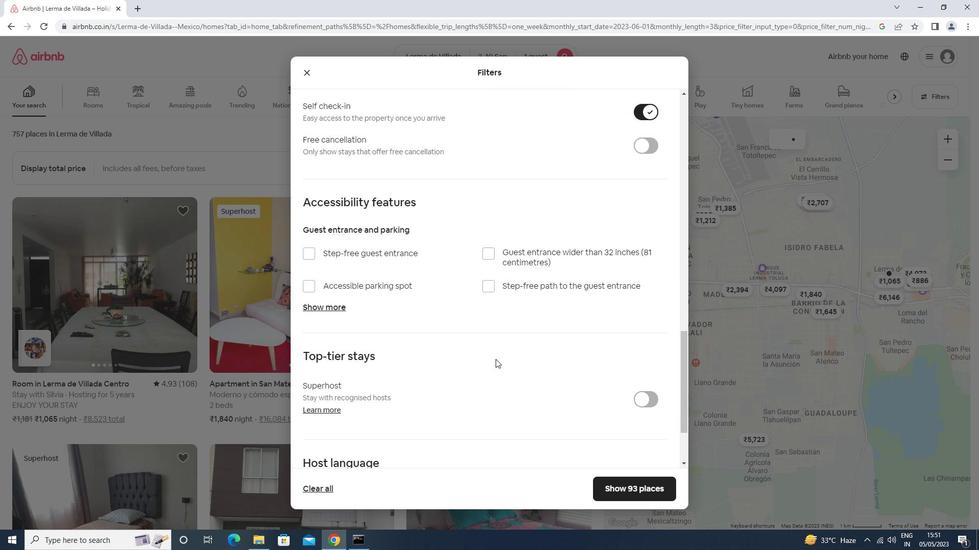 
Action: Mouse moved to (489, 363)
Screenshot: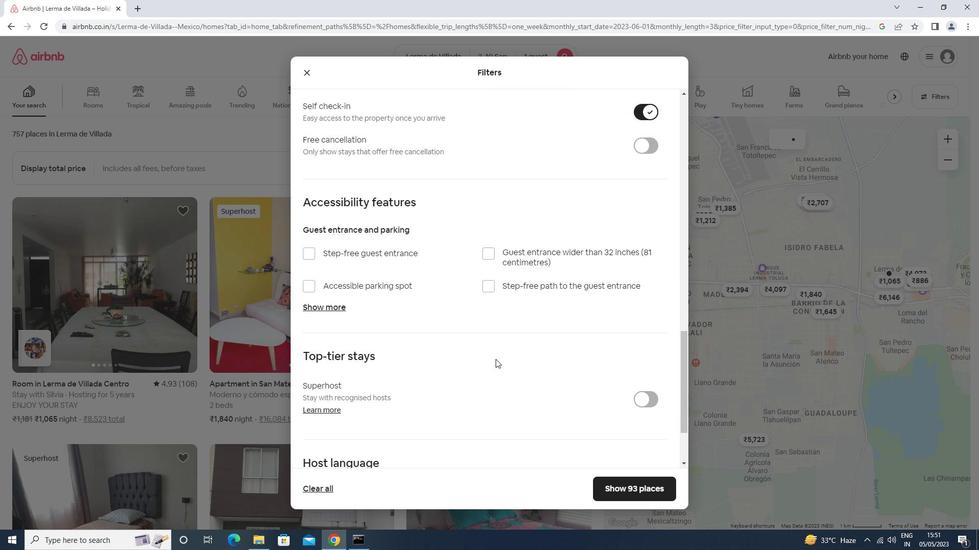 
Action: Mouse scrolled (489, 362) with delta (0, 0)
Screenshot: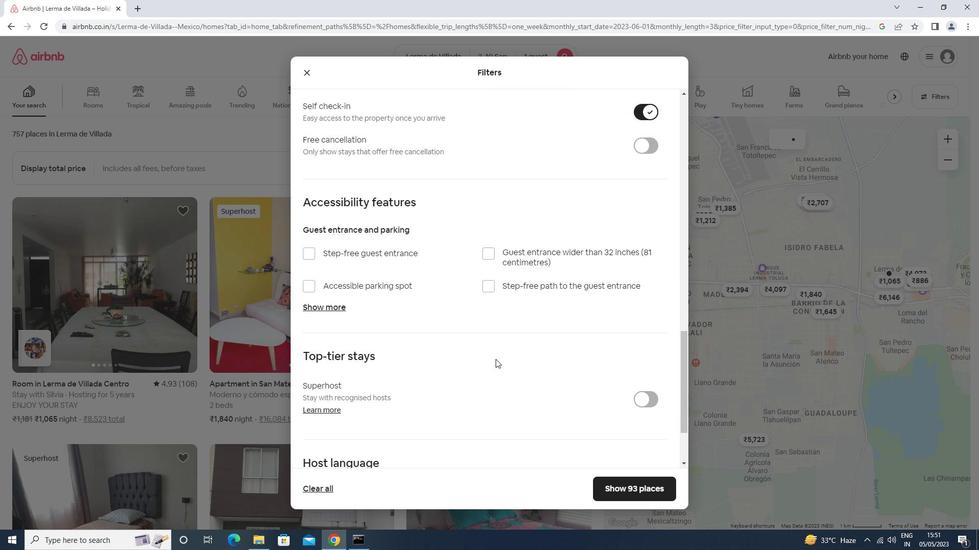 
Action: Mouse moved to (488, 363)
Screenshot: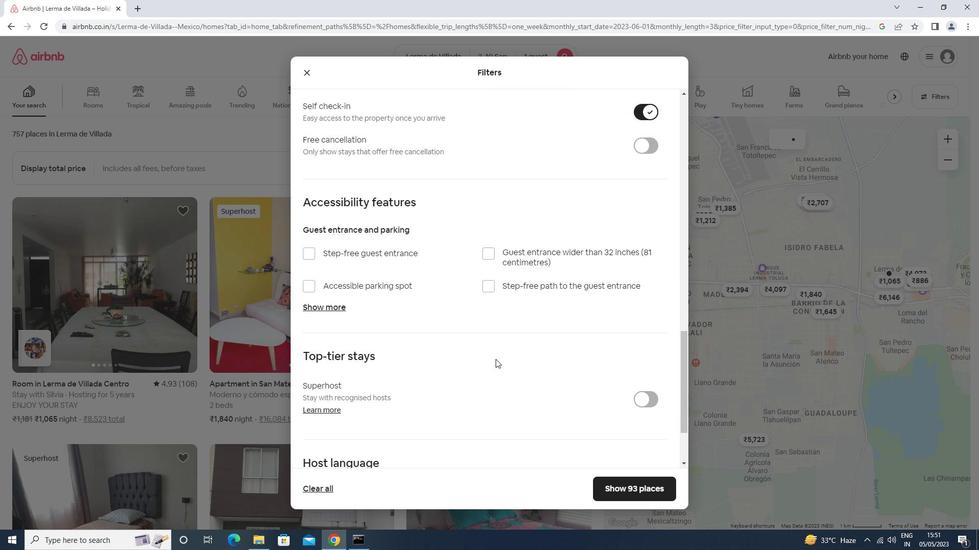 
Action: Mouse scrolled (488, 363) with delta (0, 0)
Screenshot: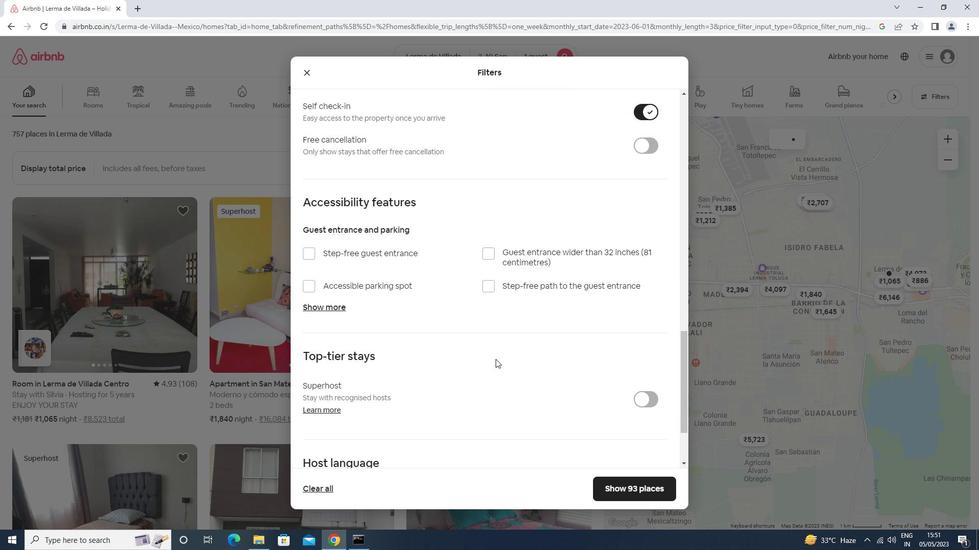 
Action: Mouse scrolled (488, 363) with delta (0, 0)
Screenshot: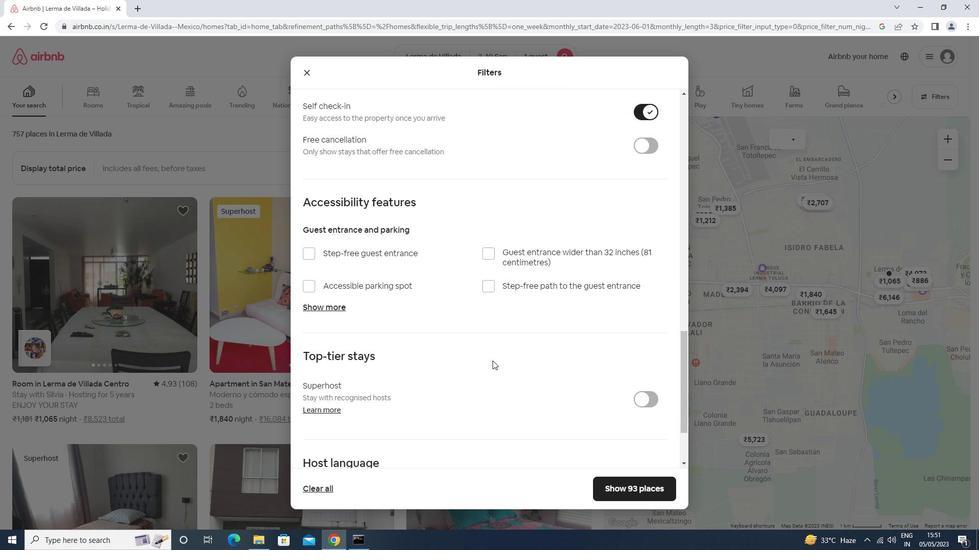 
Action: Mouse scrolled (488, 363) with delta (0, 0)
Screenshot: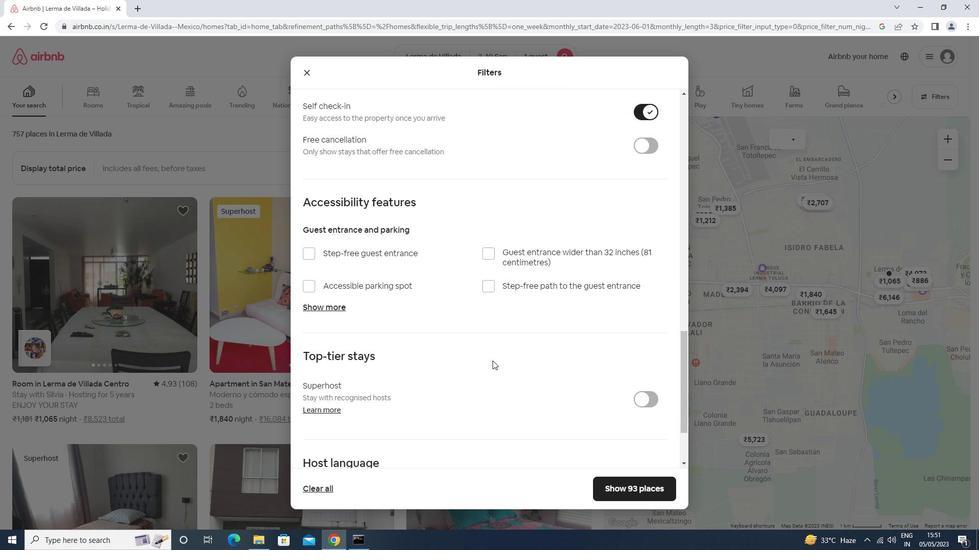 
Action: Mouse moved to (347, 393)
Screenshot: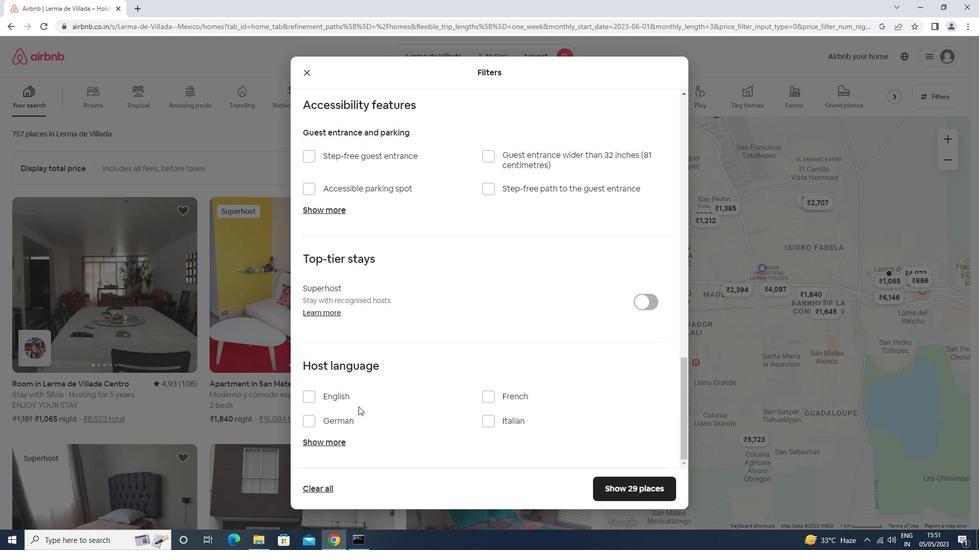 
Action: Mouse pressed left at (347, 393)
Screenshot: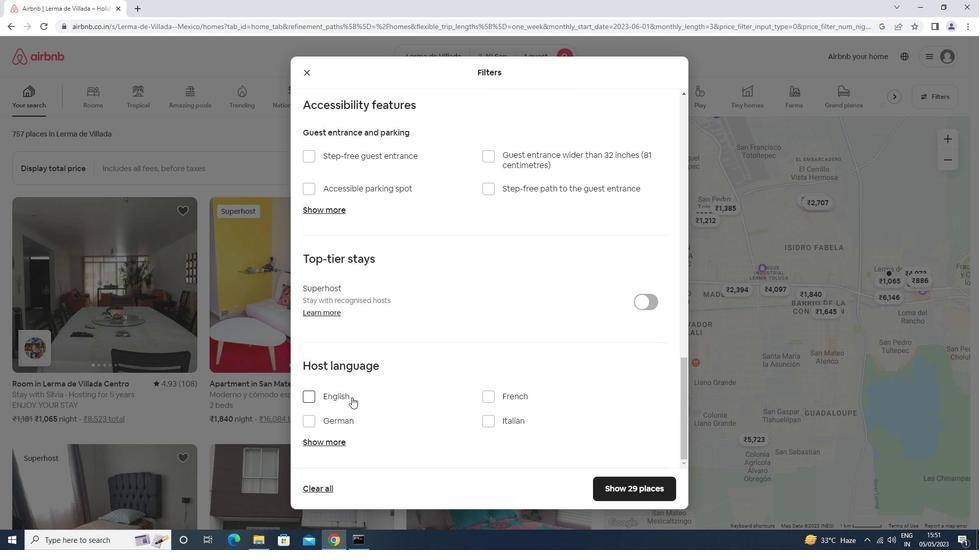 
Action: Mouse moved to (625, 490)
Screenshot: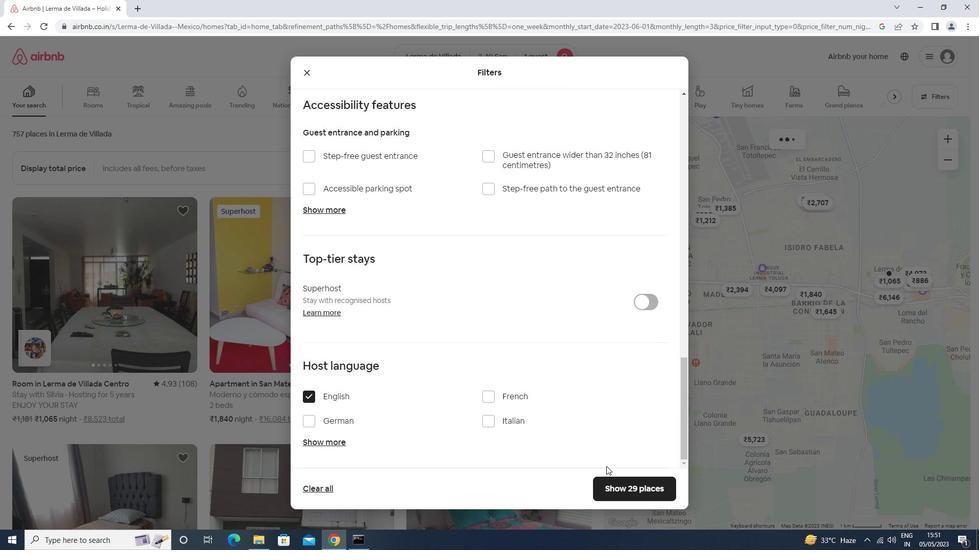 
Action: Mouse pressed left at (625, 490)
Screenshot: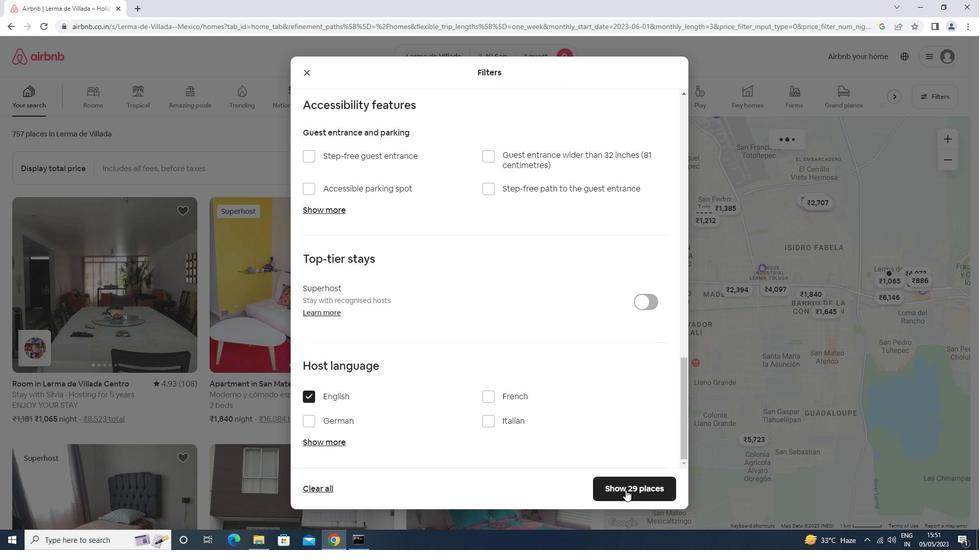 
